 Task: Open Card Card0000000045 in Board Board0000000012 in Workspace WS0000000004 in Trello. Add Member ayush98111@gmail.com to Card Card0000000045 in Board Board0000000012 in Workspace WS0000000004 in Trello. Add Purple Label titled Label0000000045 to Card Card0000000045 in Board Board0000000012 in Workspace WS0000000004 in Trello. Add Checklist CL0000000045 to Card Card0000000045 in Board Board0000000012 in Workspace WS0000000004 in Trello. Add Dates with Start Date as Aug 01 2023 and Due Date as Aug 31 2023 to Card Card0000000045 in Board Board0000000012 in Workspace WS0000000004 in Trello
Action: Mouse moved to (88, 452)
Screenshot: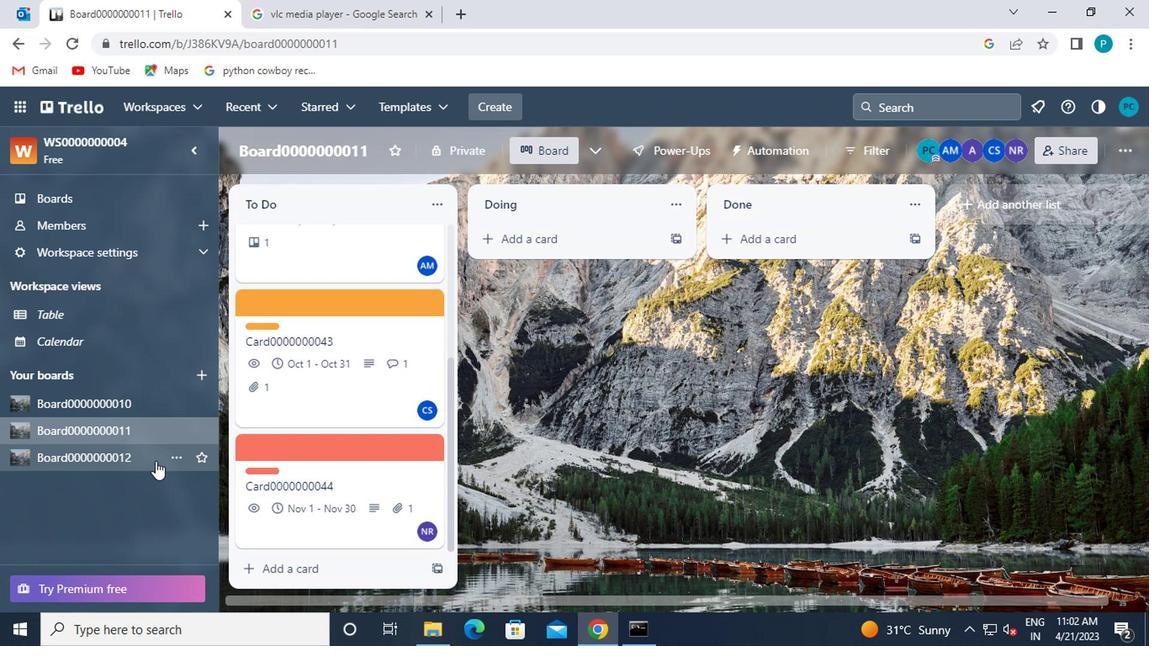 
Action: Mouse pressed left at (88, 452)
Screenshot: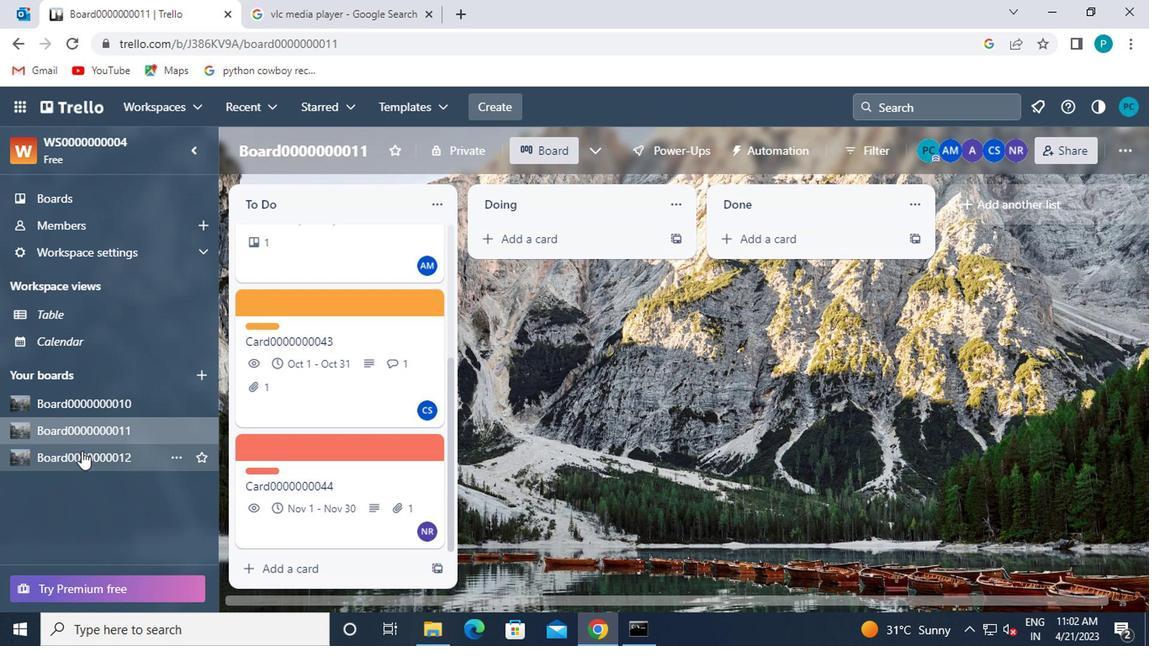 
Action: Mouse moved to (278, 283)
Screenshot: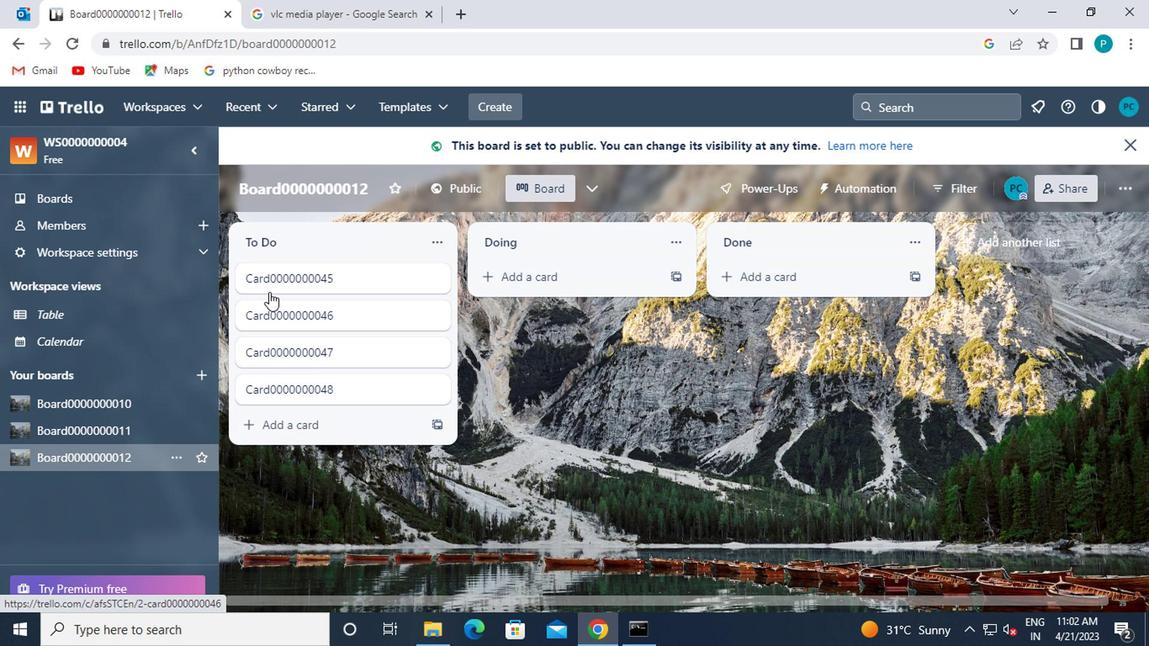 
Action: Mouse pressed left at (278, 283)
Screenshot: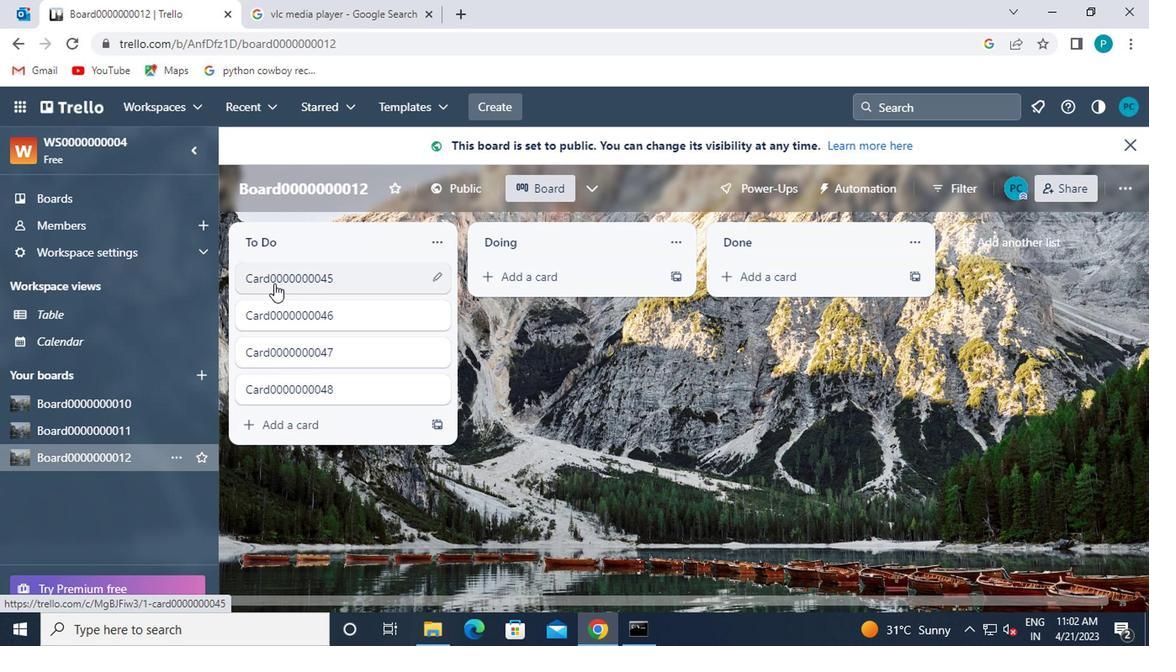 
Action: Mouse moved to (754, 245)
Screenshot: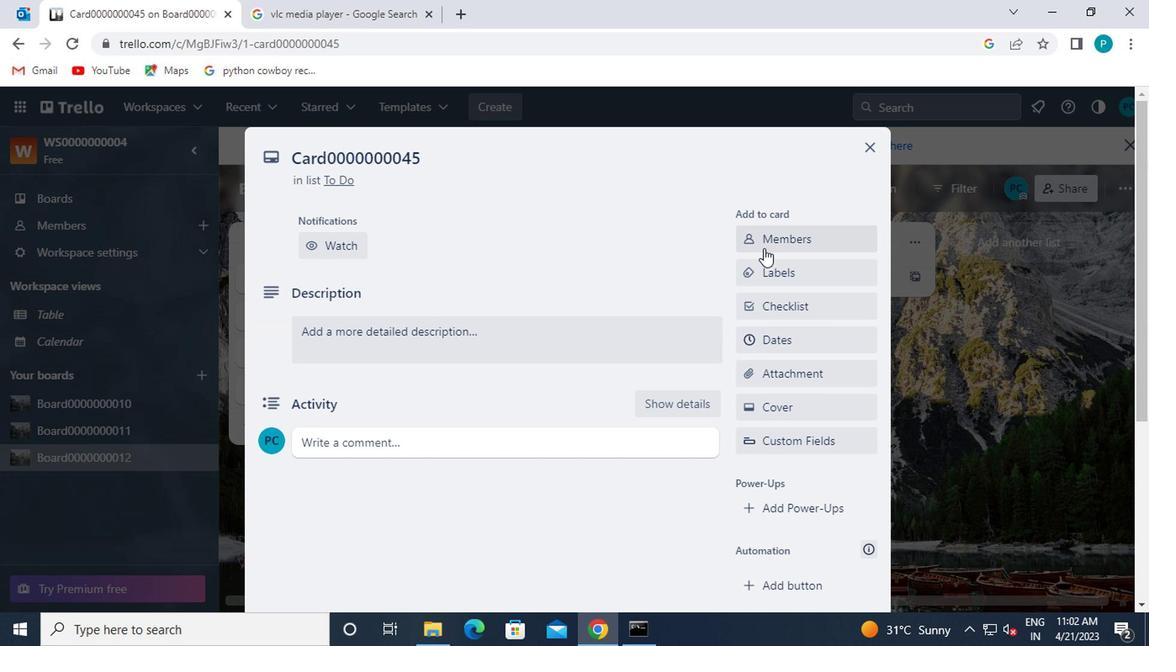 
Action: Mouse pressed left at (754, 245)
Screenshot: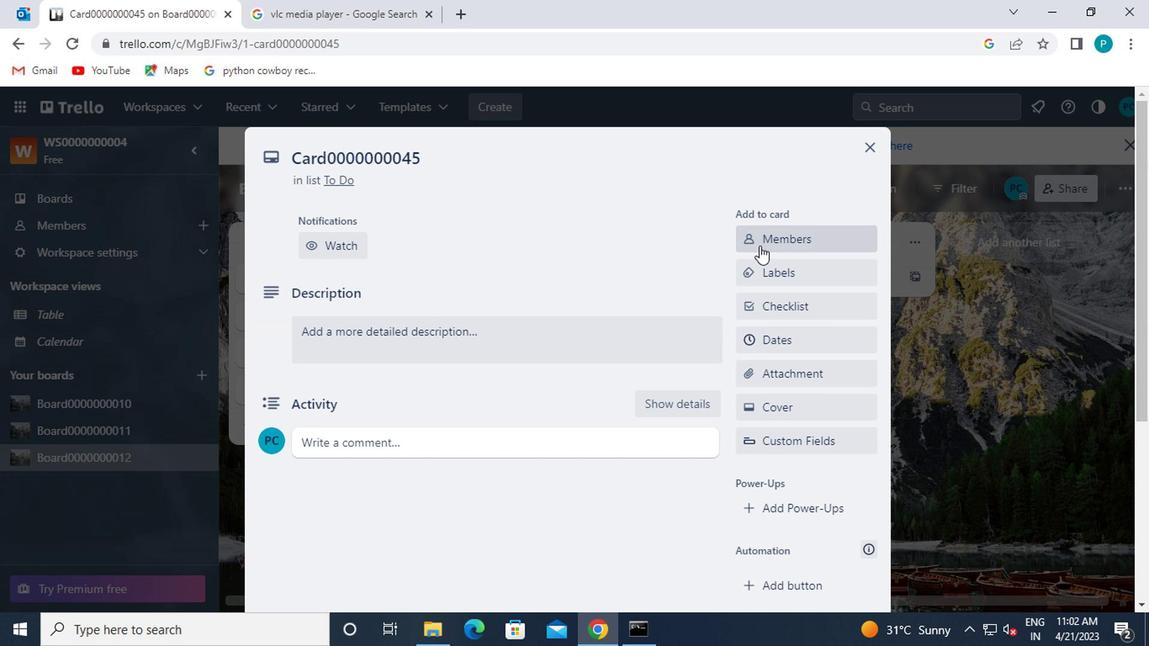 
Action: Mouse moved to (766, 316)
Screenshot: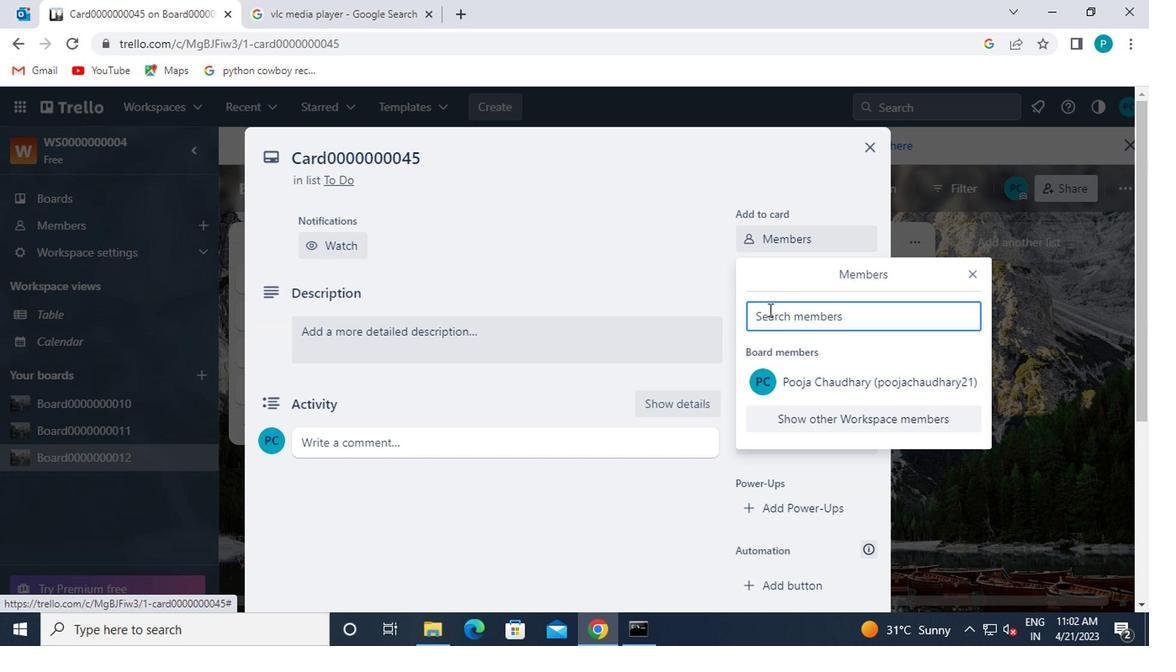 
Action: Mouse pressed left at (766, 316)
Screenshot: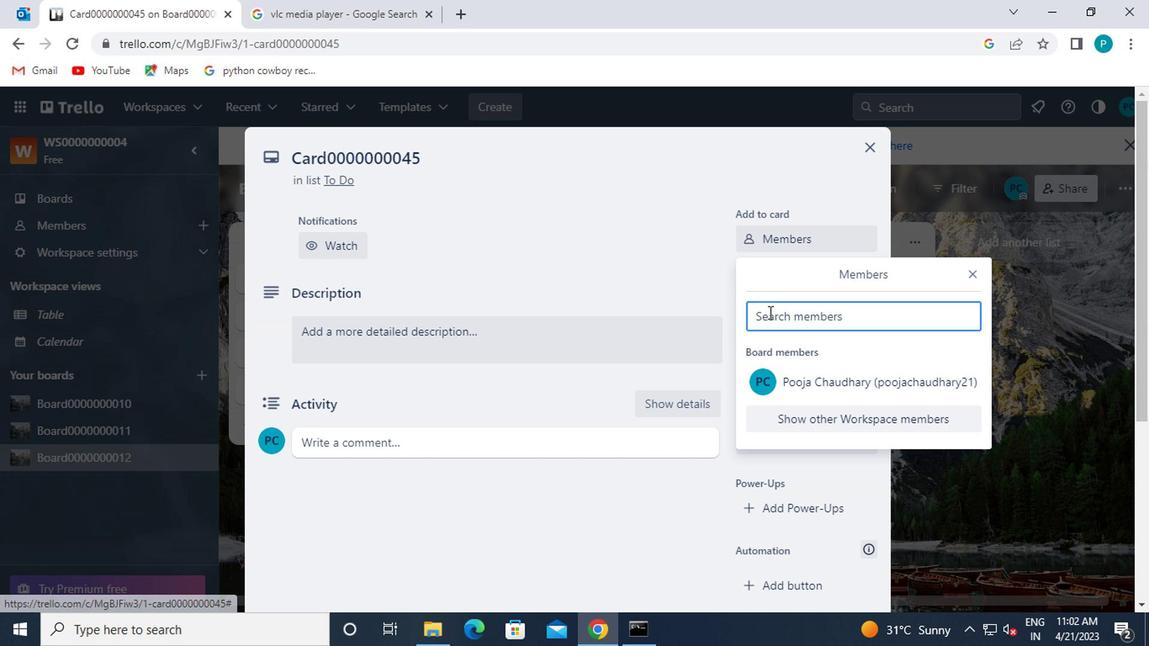 
Action: Key pressed <Key.caps_lock>au<Key.backspace>yu
Screenshot: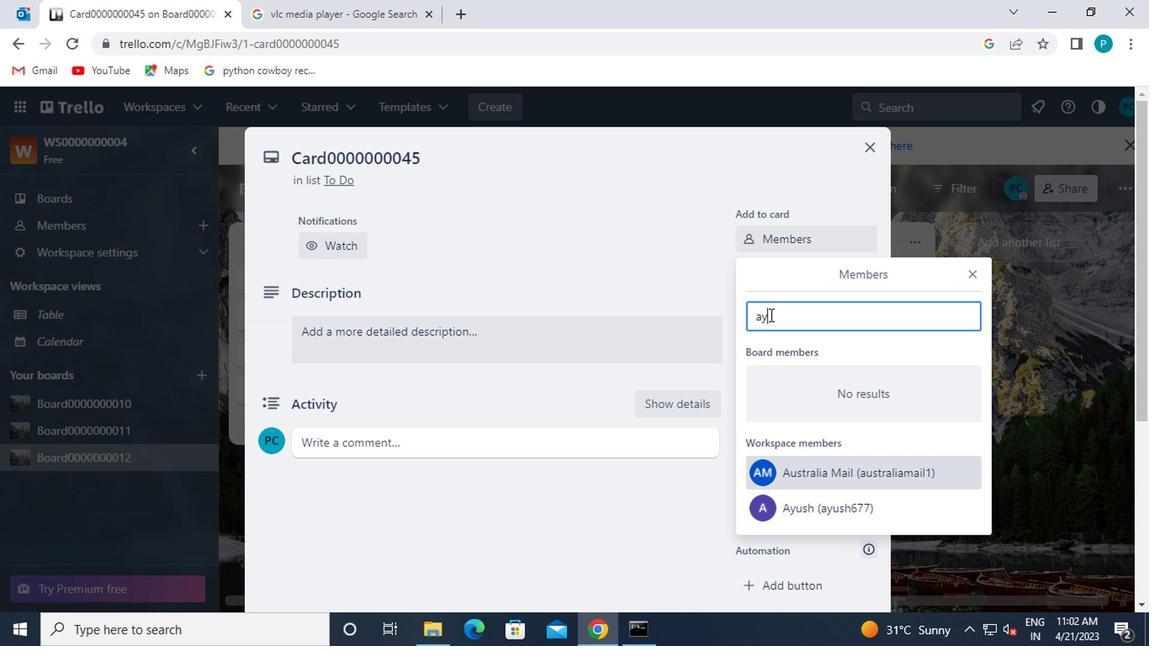 
Action: Mouse moved to (795, 475)
Screenshot: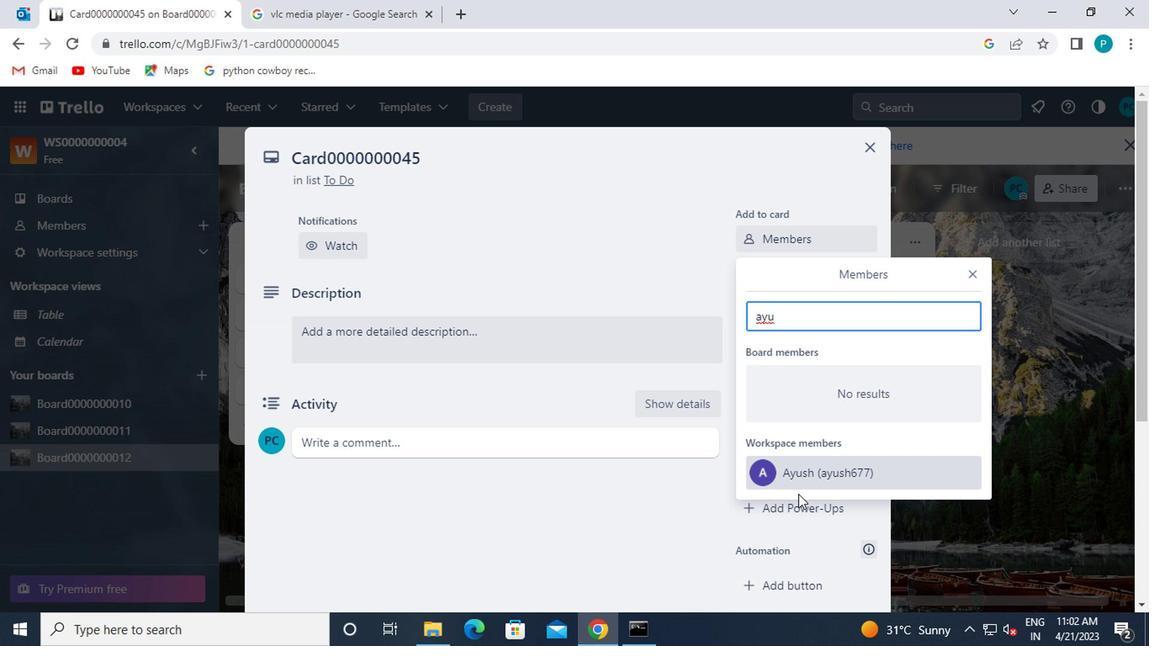 
Action: Mouse pressed left at (795, 475)
Screenshot: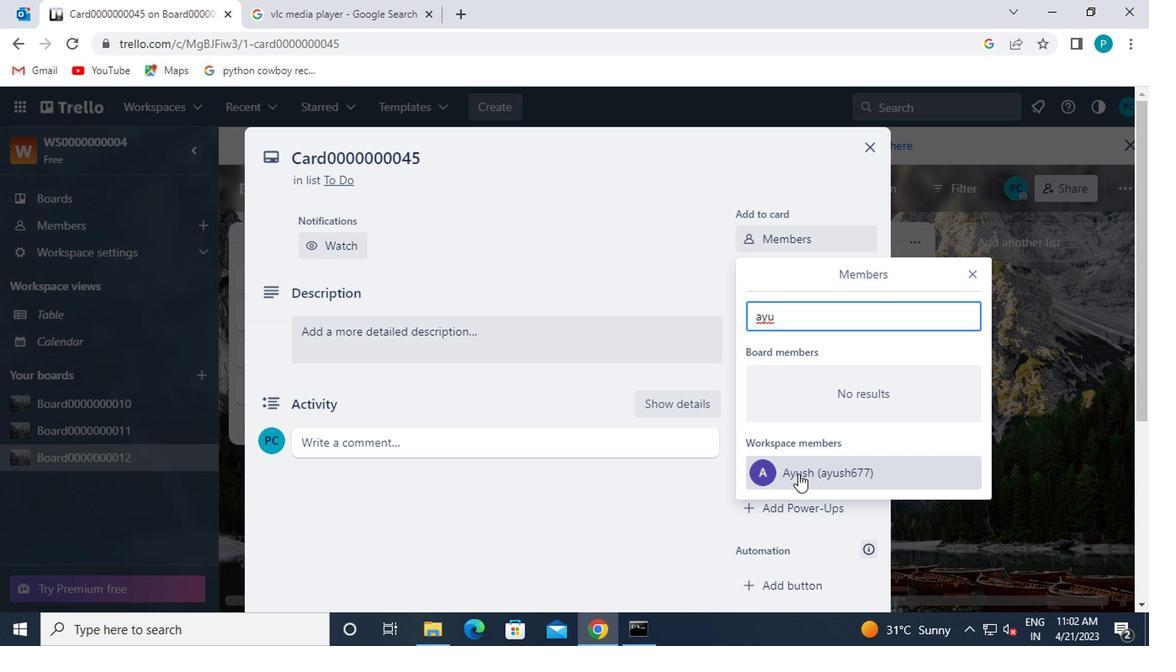 
Action: Mouse moved to (870, 468)
Screenshot: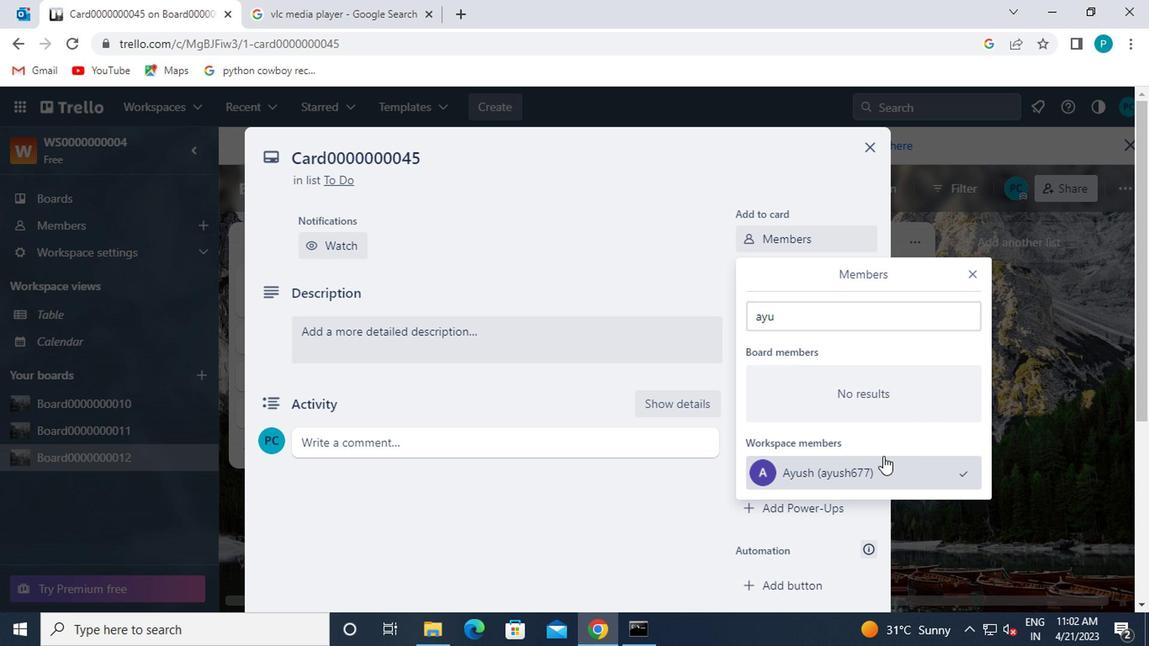 
Action: Mouse pressed left at (870, 468)
Screenshot: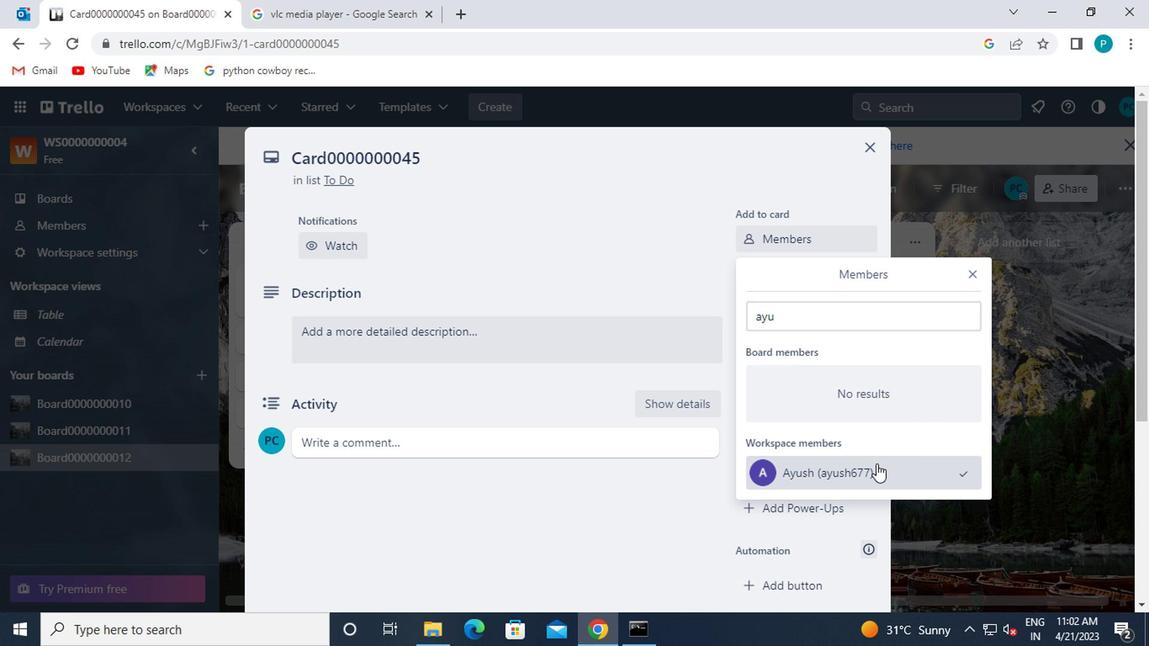 
Action: Mouse moved to (963, 279)
Screenshot: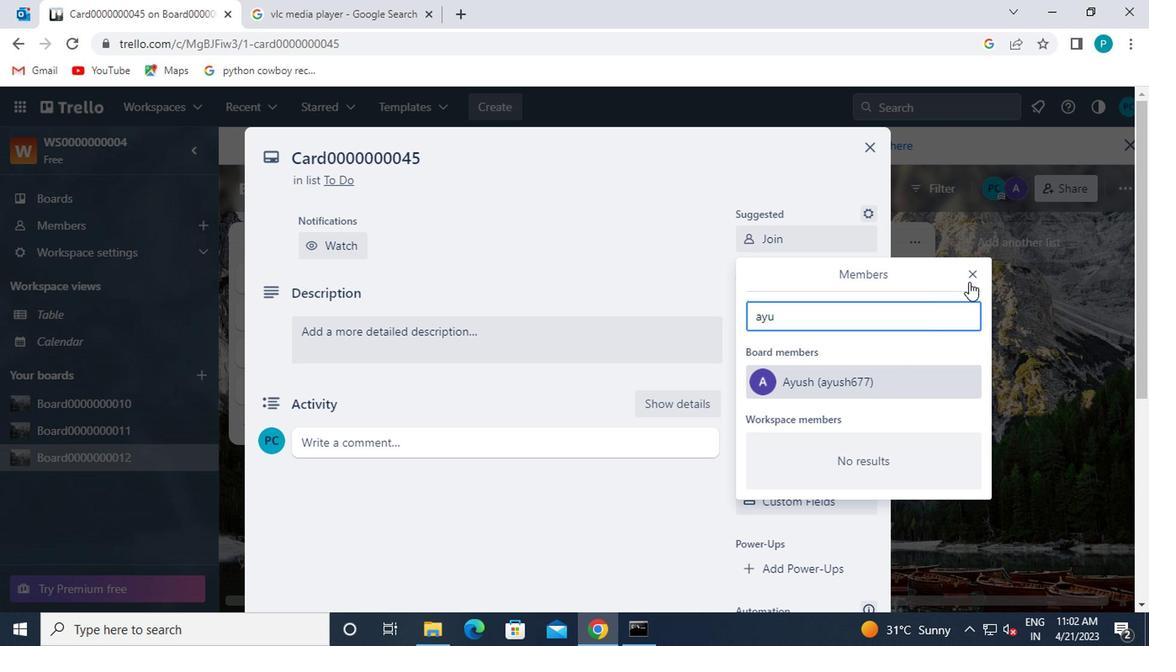
Action: Mouse pressed left at (963, 279)
Screenshot: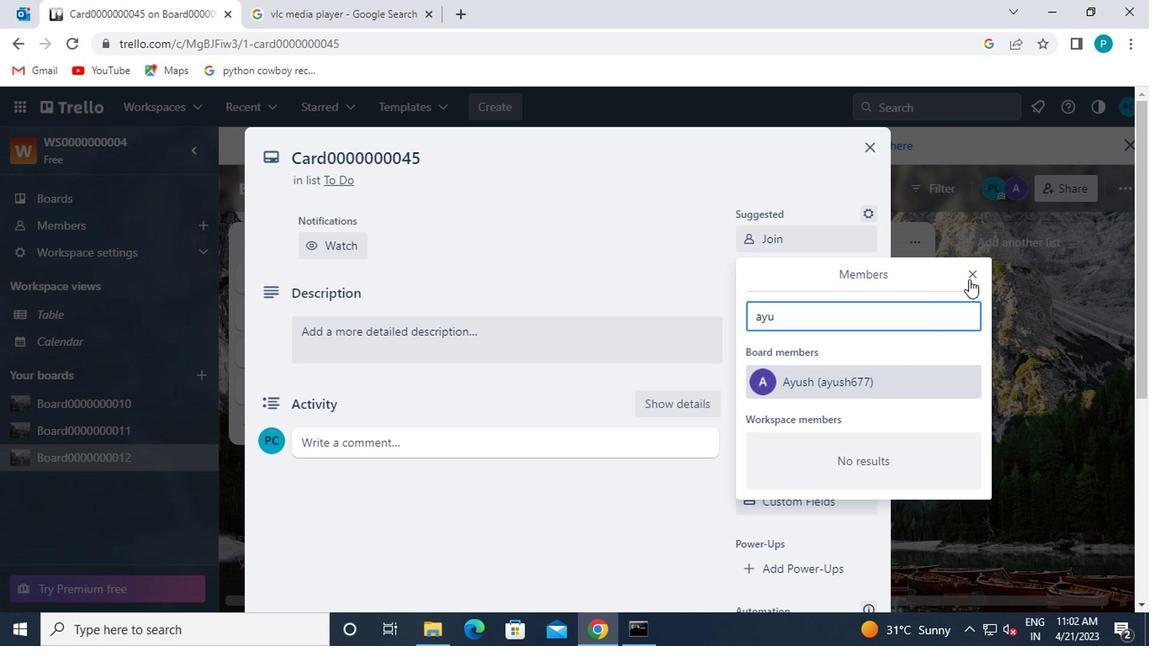 
Action: Mouse moved to (667, 353)
Screenshot: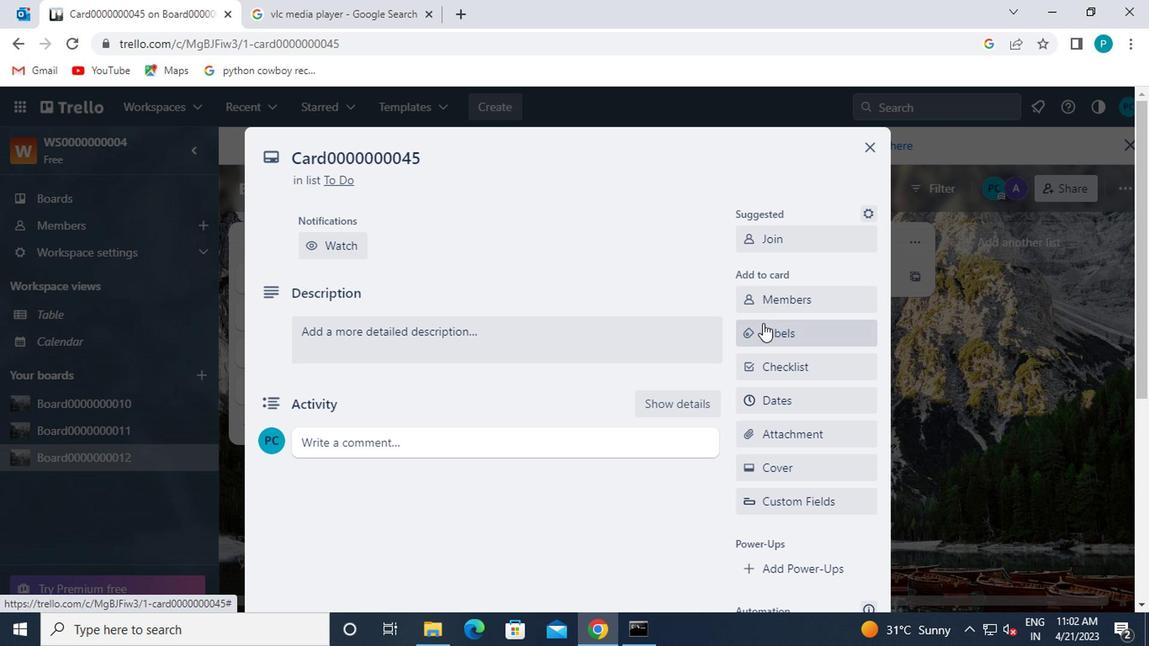 
Action: Mouse scrolled (667, 354) with delta (0, 0)
Screenshot: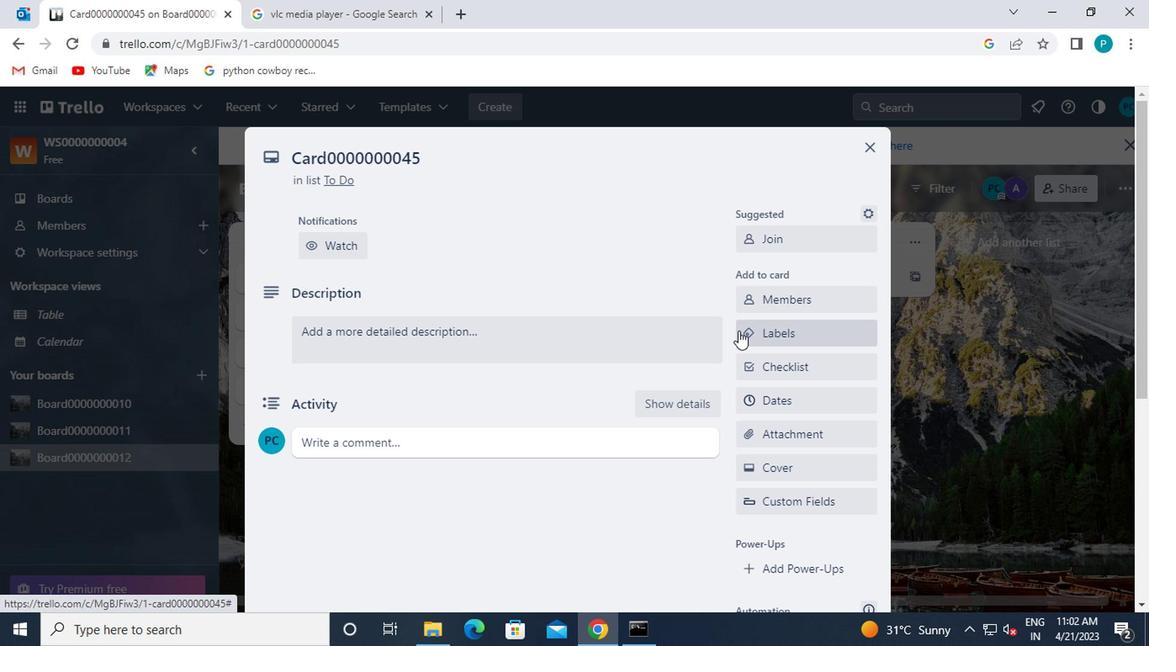 
Action: Mouse scrolled (667, 354) with delta (0, 0)
Screenshot: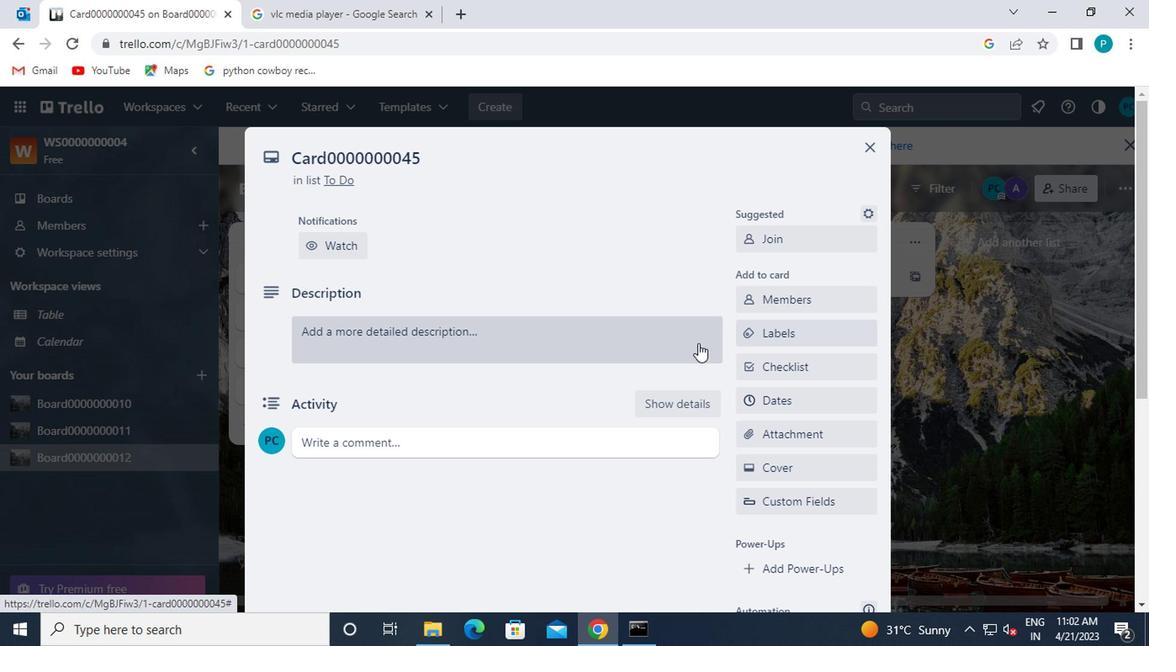 
Action: Mouse scrolled (667, 354) with delta (0, 0)
Screenshot: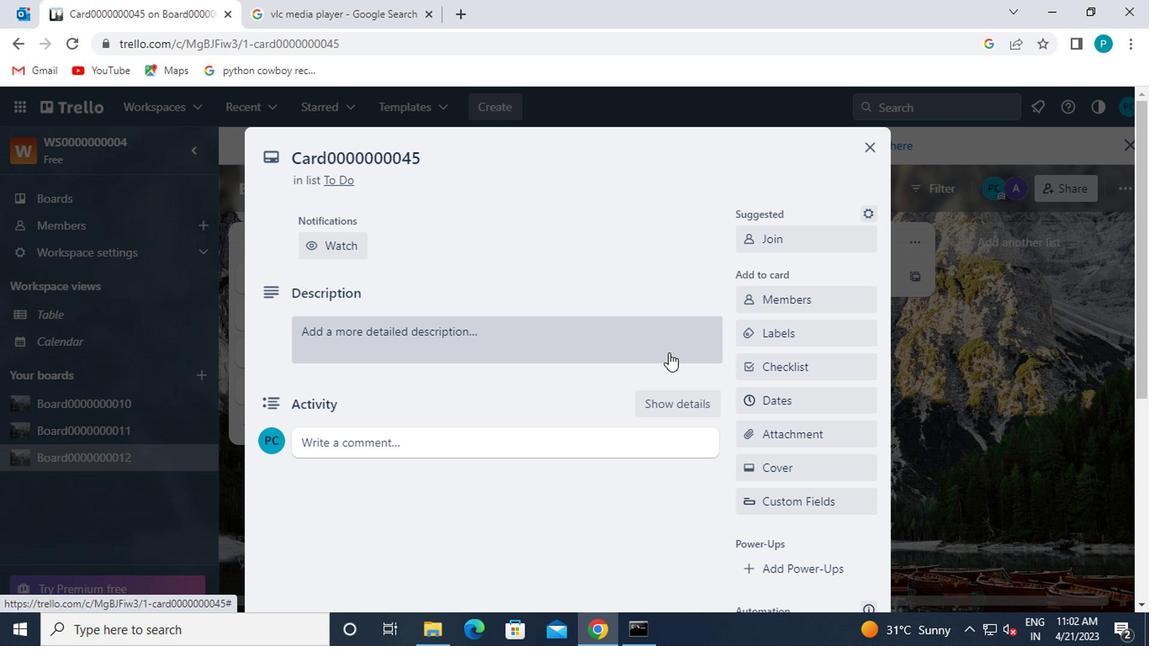 
Action: Mouse moved to (818, 293)
Screenshot: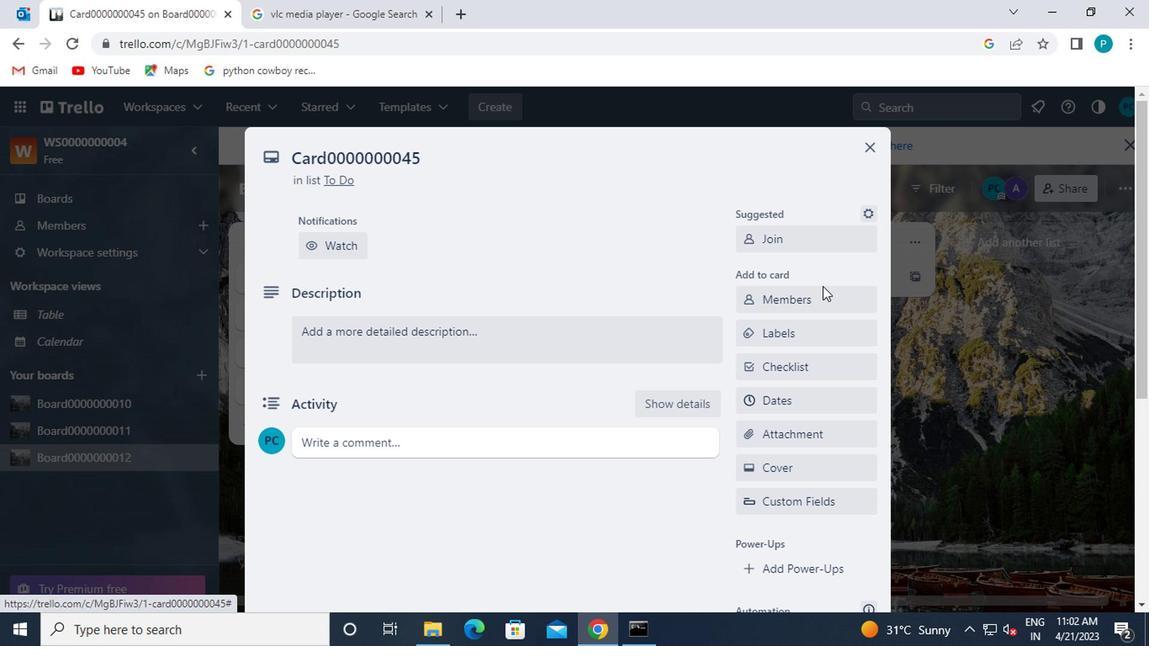 
Action: Mouse pressed left at (818, 293)
Screenshot: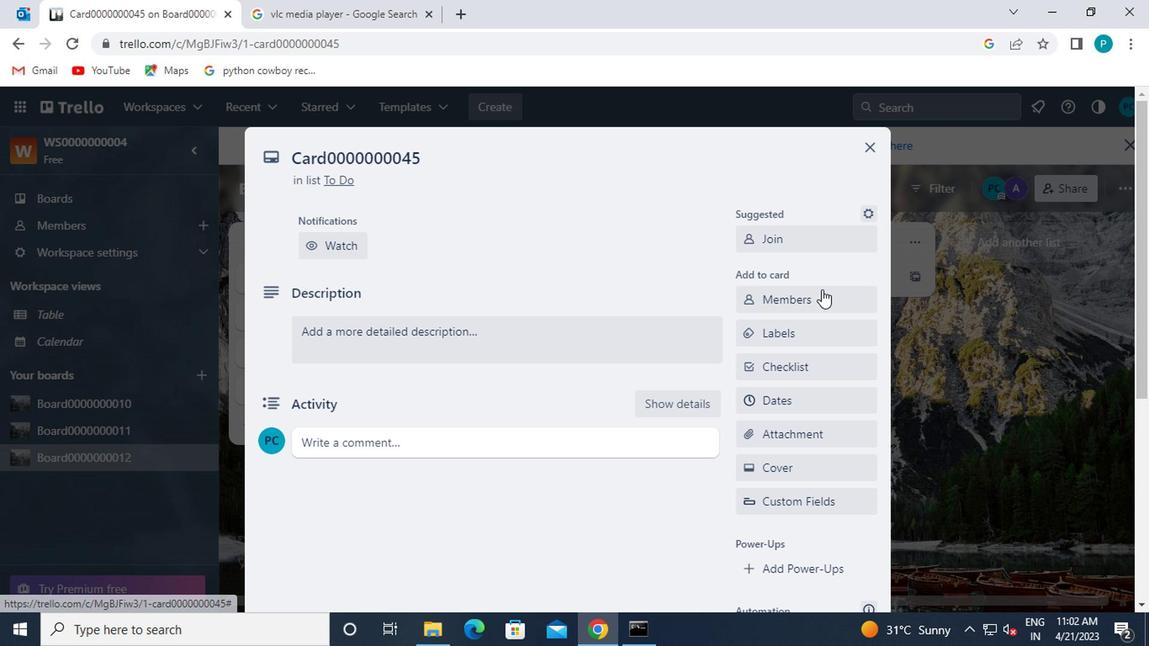 
Action: Mouse moved to (842, 475)
Screenshot: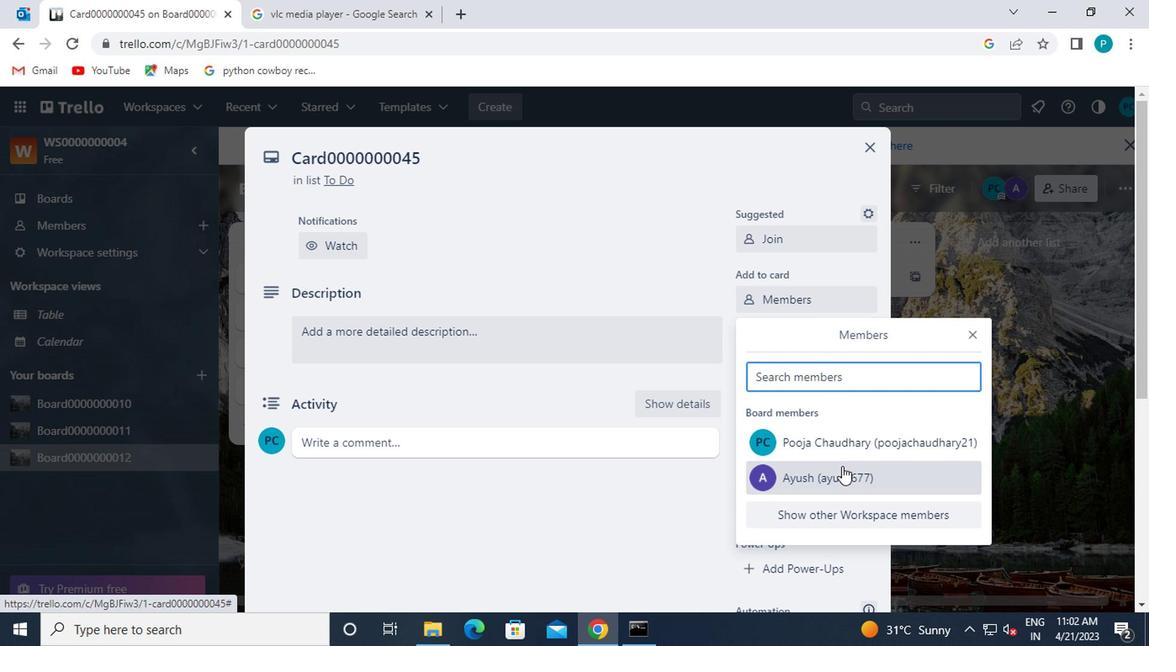 
Action: Mouse pressed left at (842, 475)
Screenshot: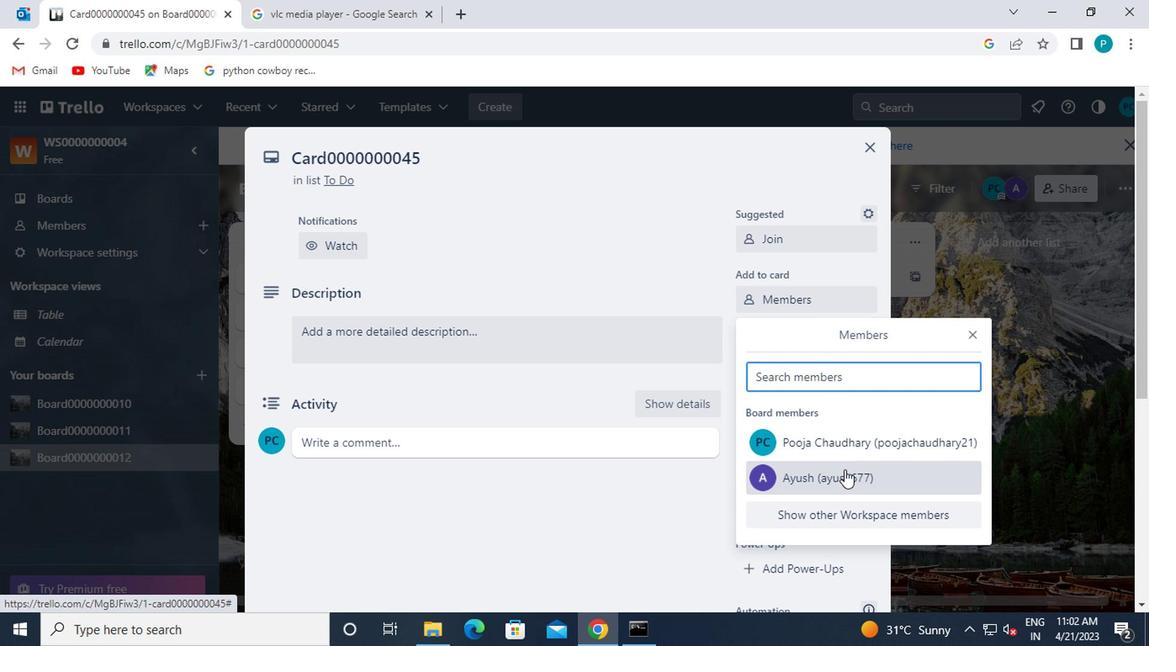 
Action: Mouse moved to (961, 331)
Screenshot: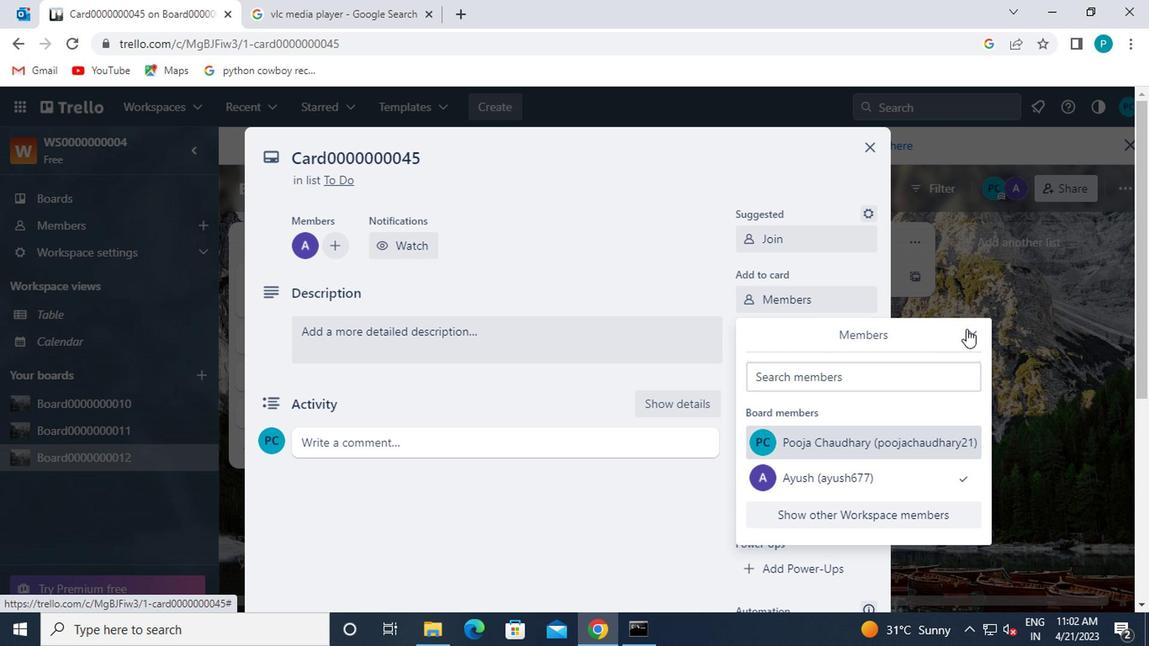 
Action: Mouse pressed left at (961, 331)
Screenshot: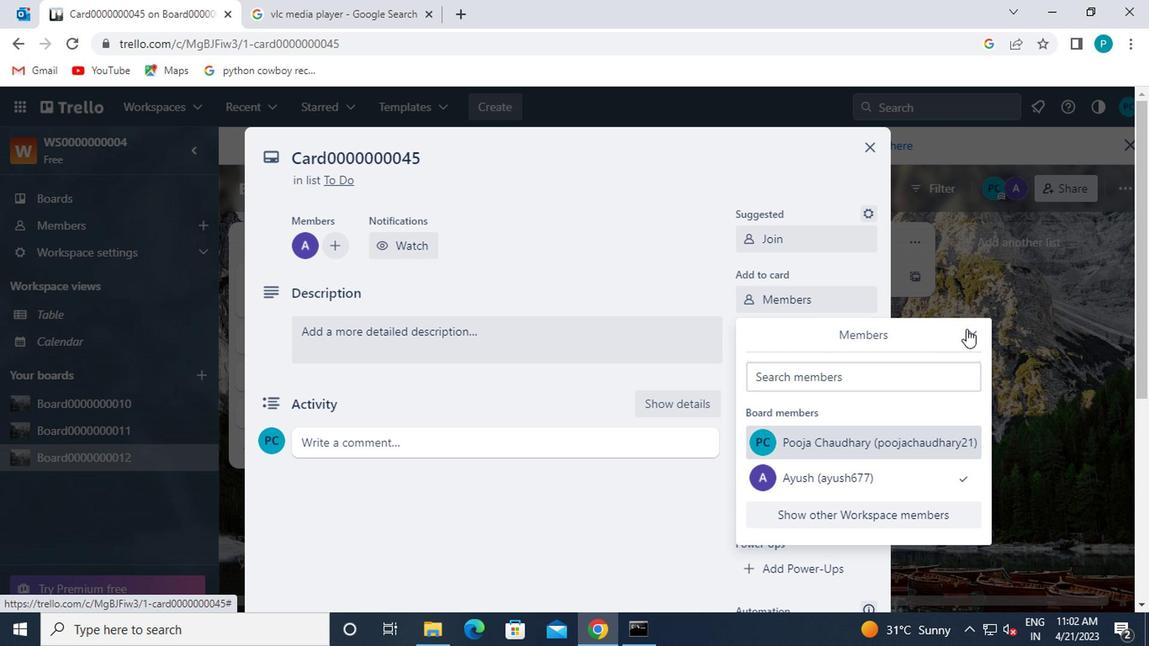 
Action: Mouse moved to (808, 333)
Screenshot: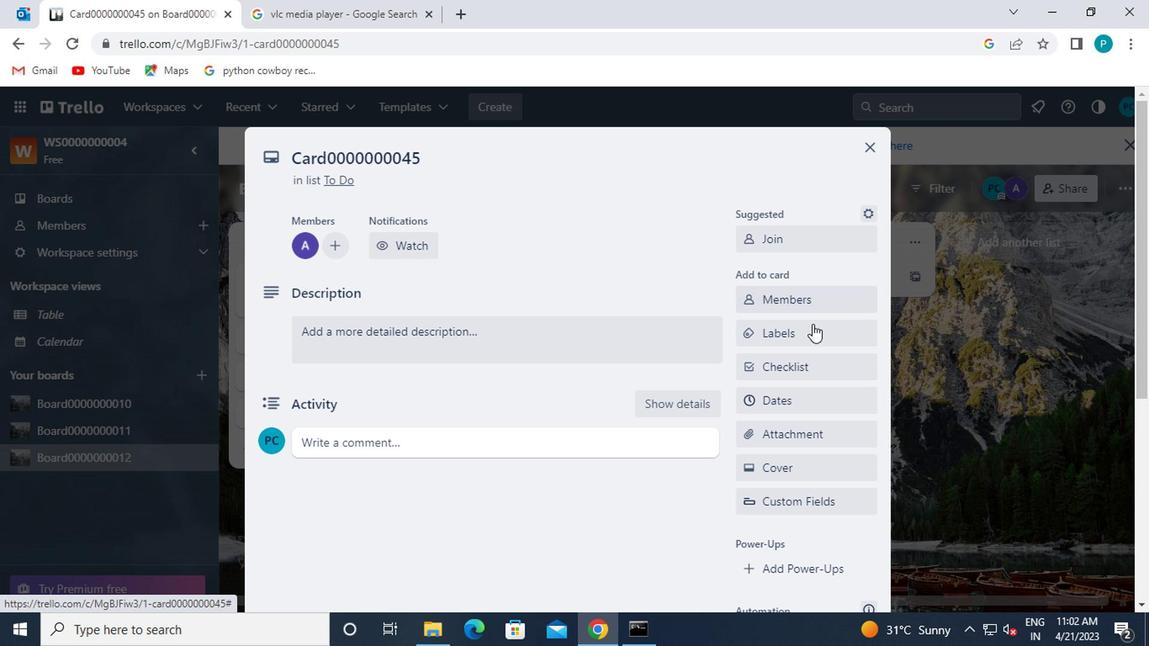 
Action: Mouse pressed left at (808, 333)
Screenshot: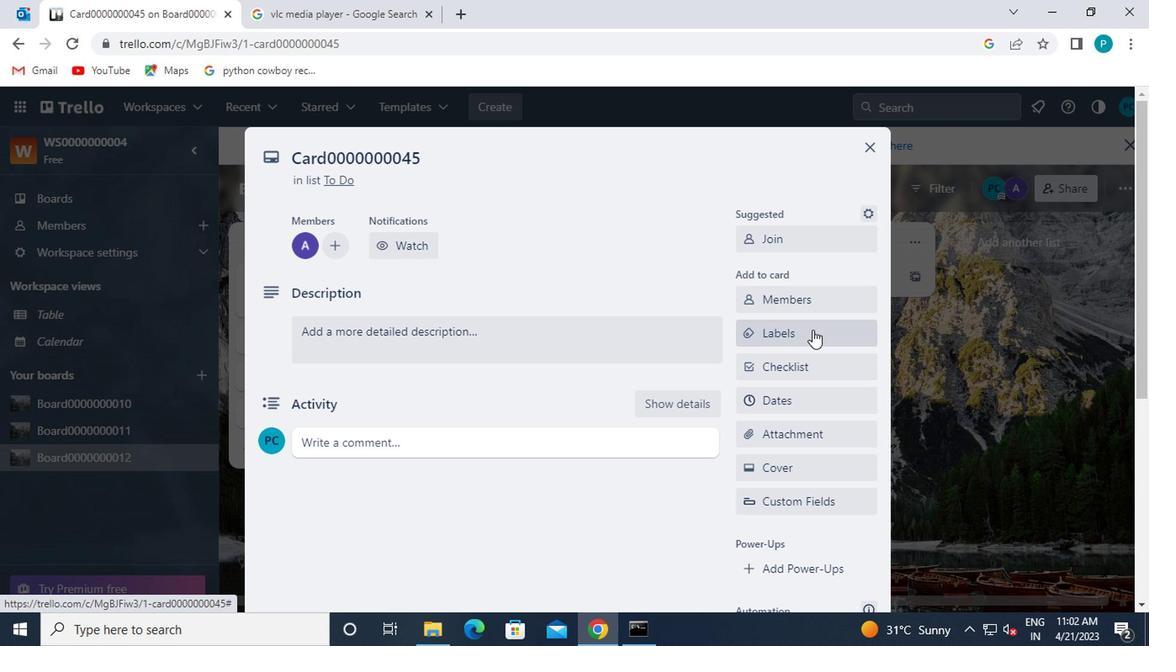 
Action: Mouse moved to (821, 452)
Screenshot: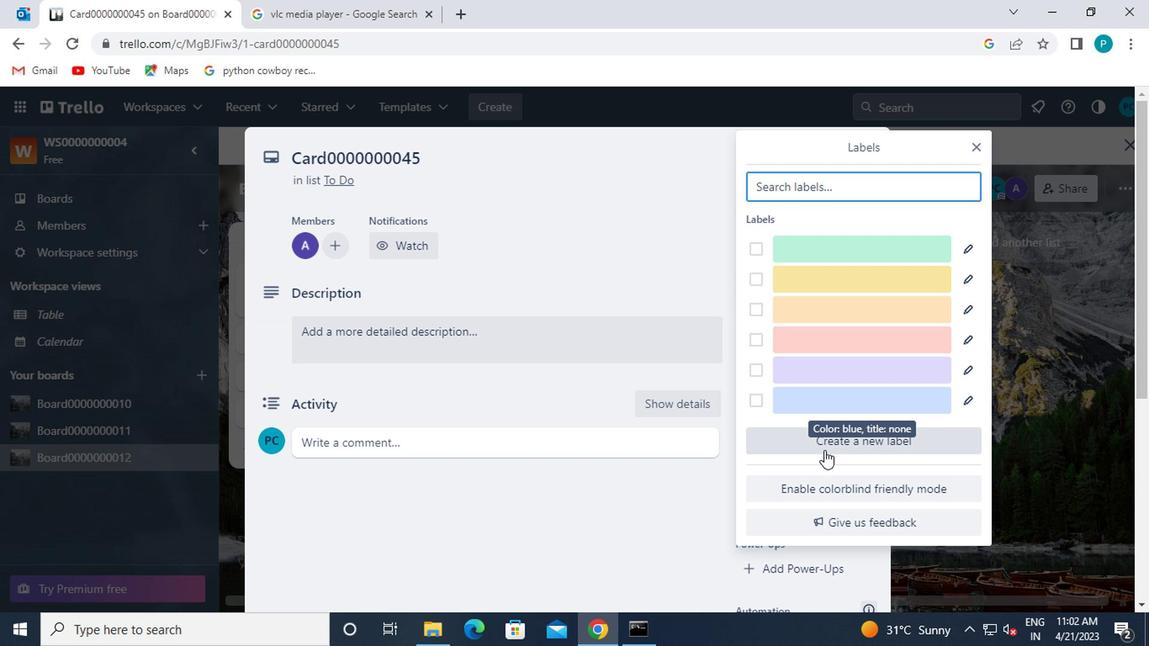 
Action: Mouse pressed left at (821, 452)
Screenshot: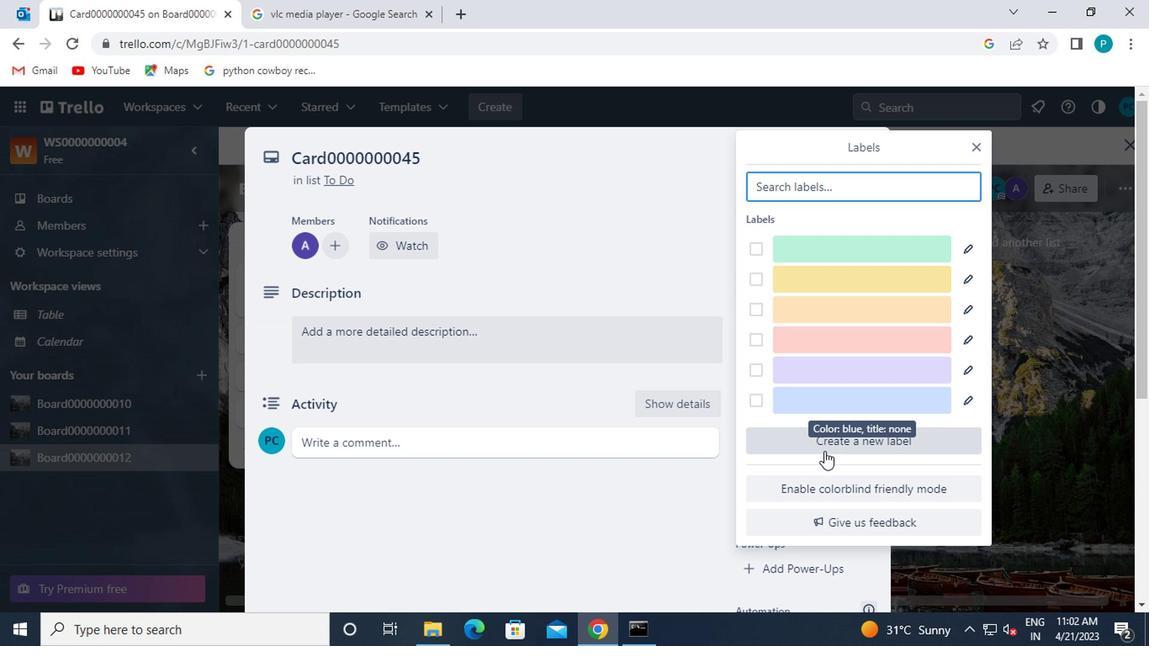 
Action: Mouse moved to (936, 392)
Screenshot: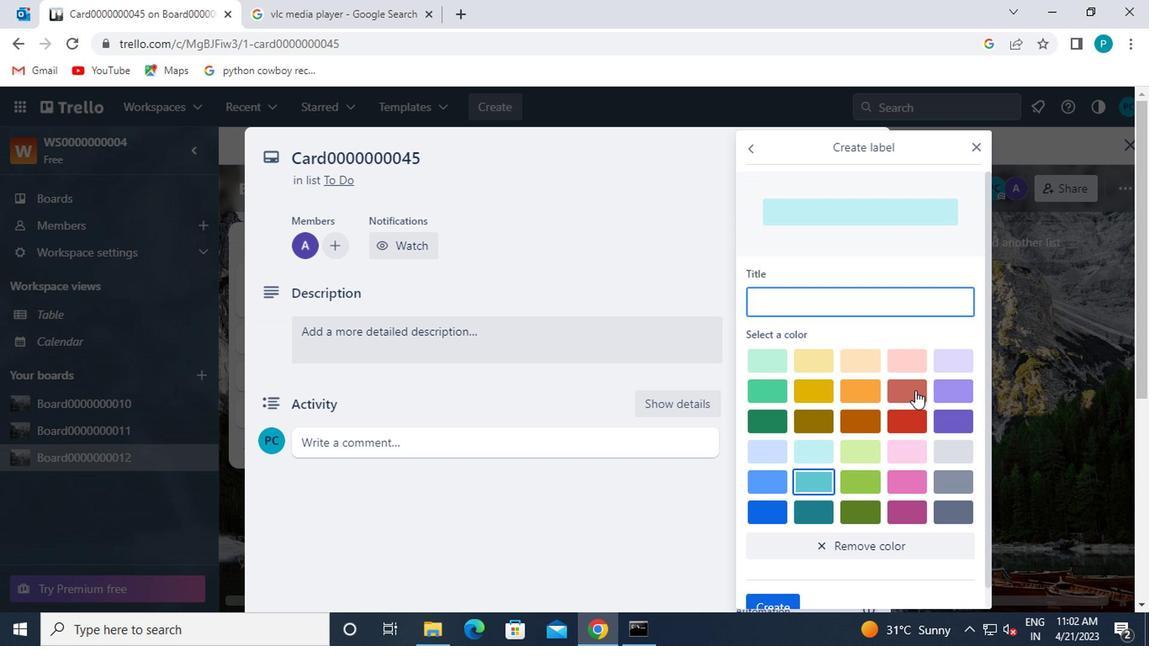 
Action: Mouse pressed left at (936, 392)
Screenshot: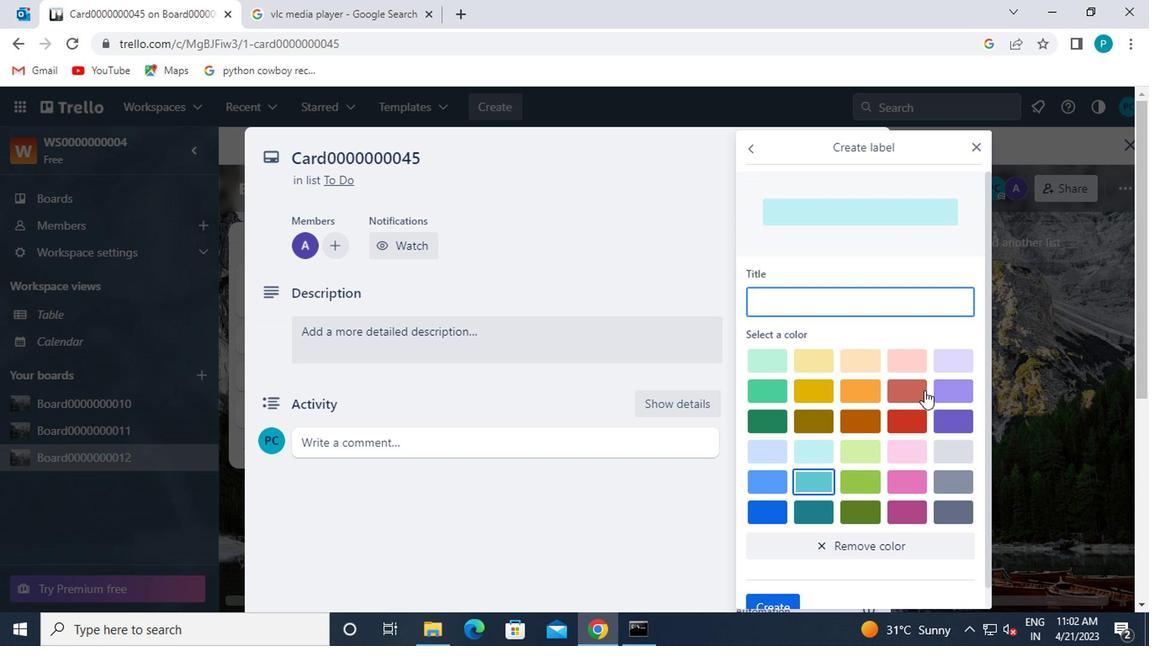 
Action: Mouse moved to (765, 294)
Screenshot: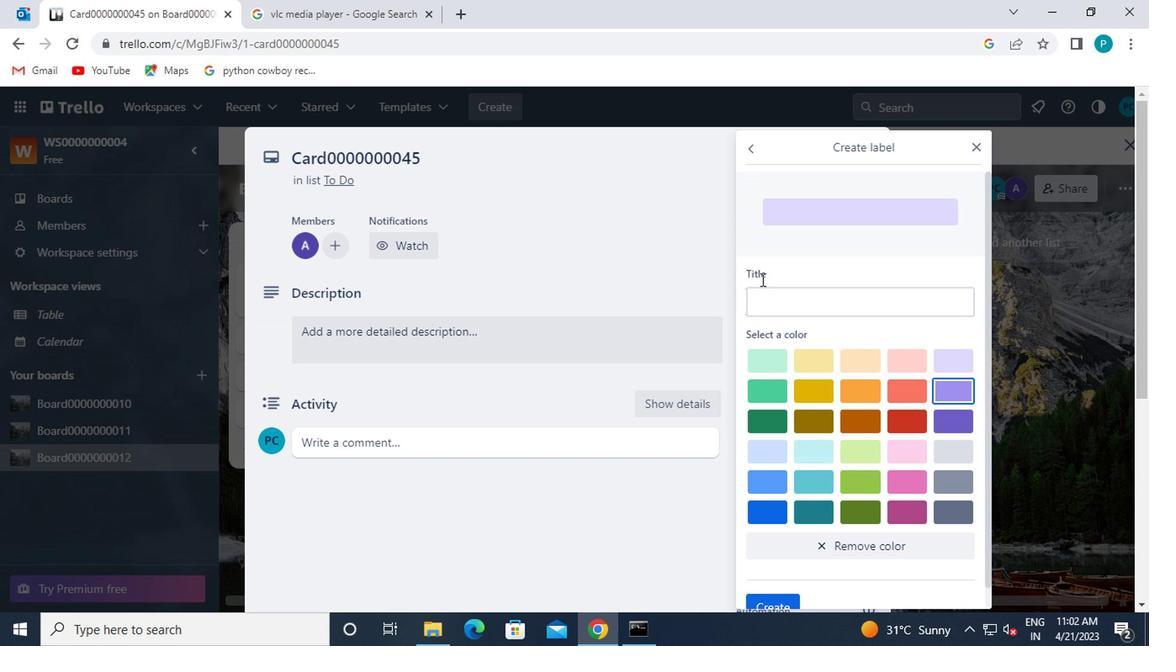 
Action: Mouse pressed left at (765, 294)
Screenshot: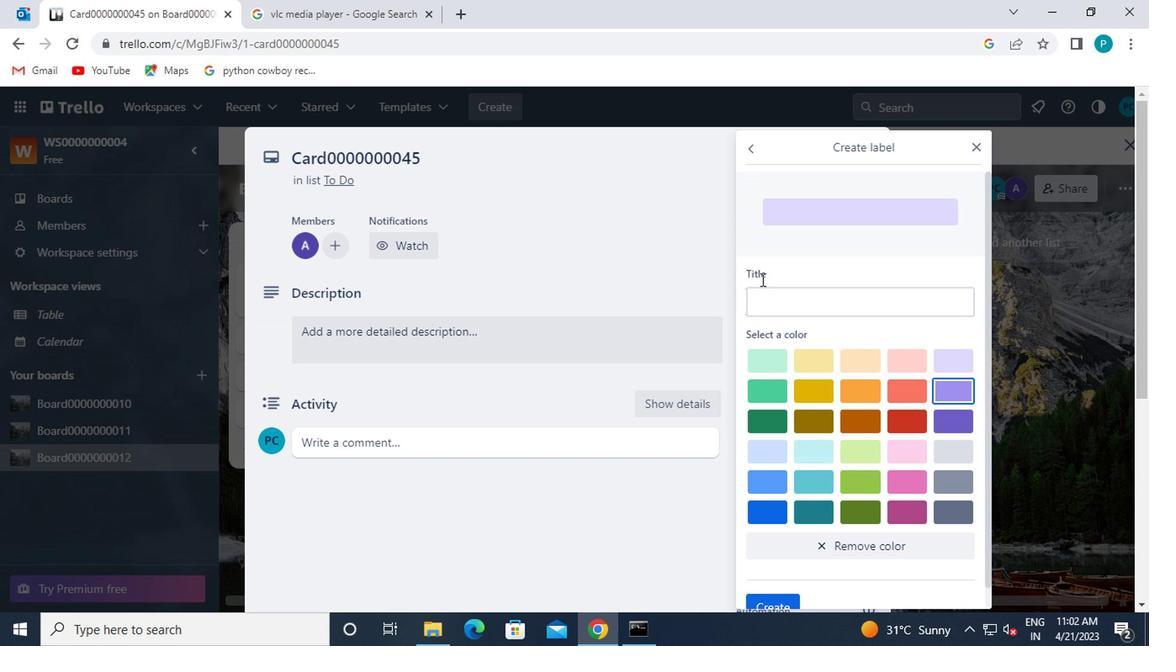 
Action: Mouse moved to (765, 294)
Screenshot: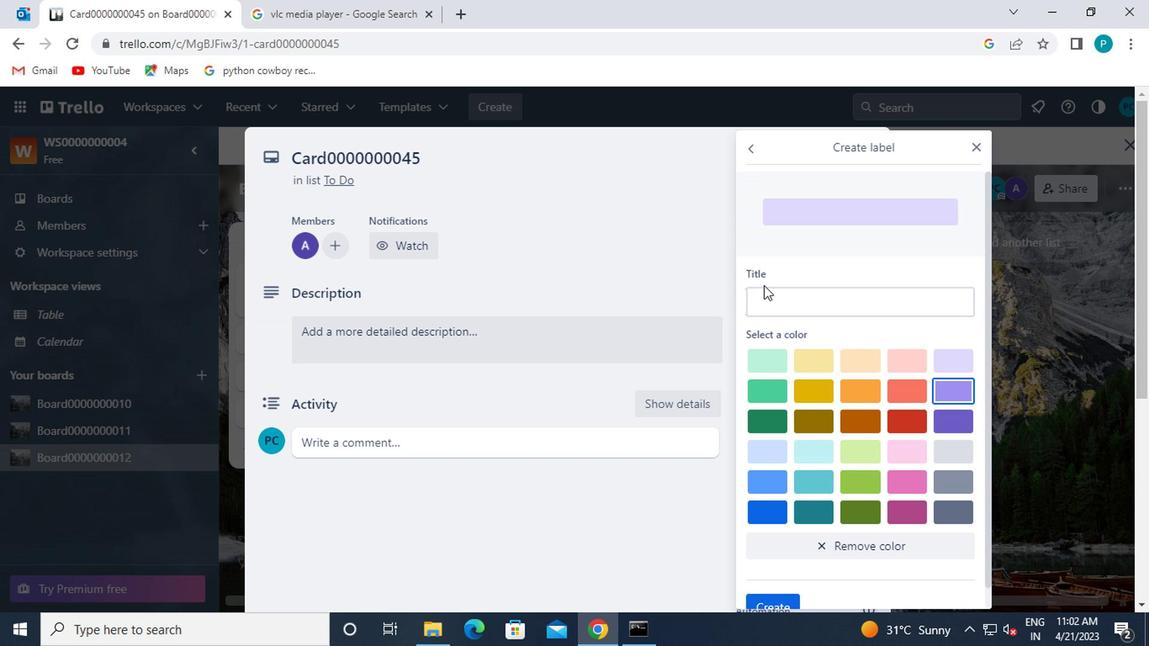 
Action: Key pressed <Key.caps_lock>l<Key.caps_lock>abel0000000045
Screenshot: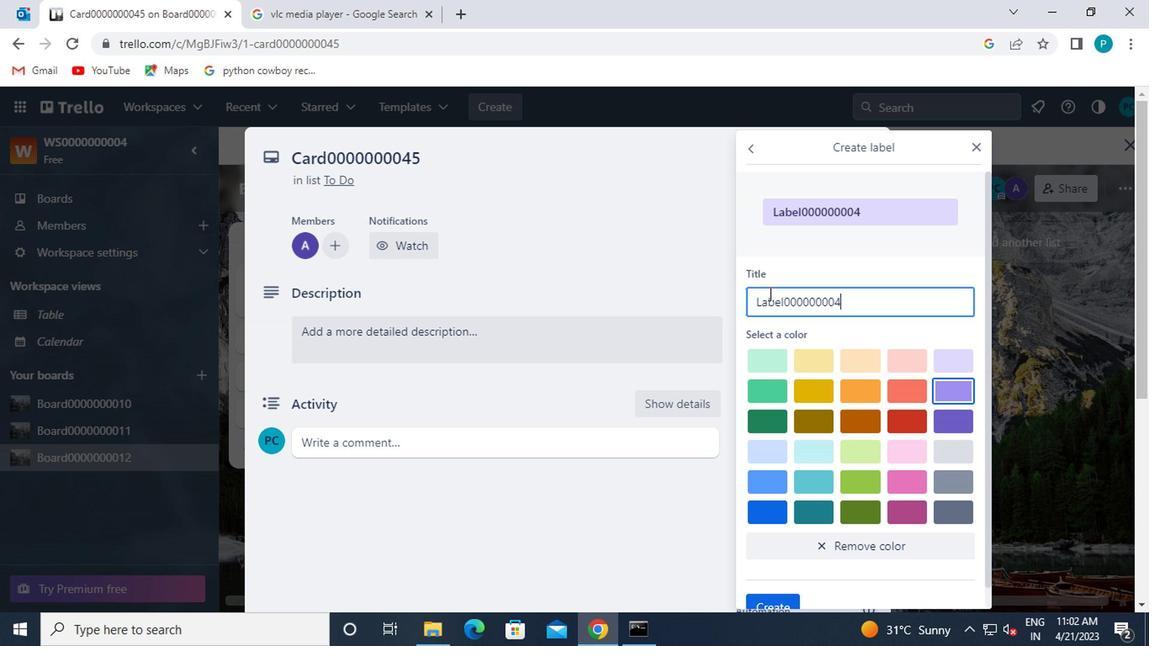
Action: Mouse moved to (757, 604)
Screenshot: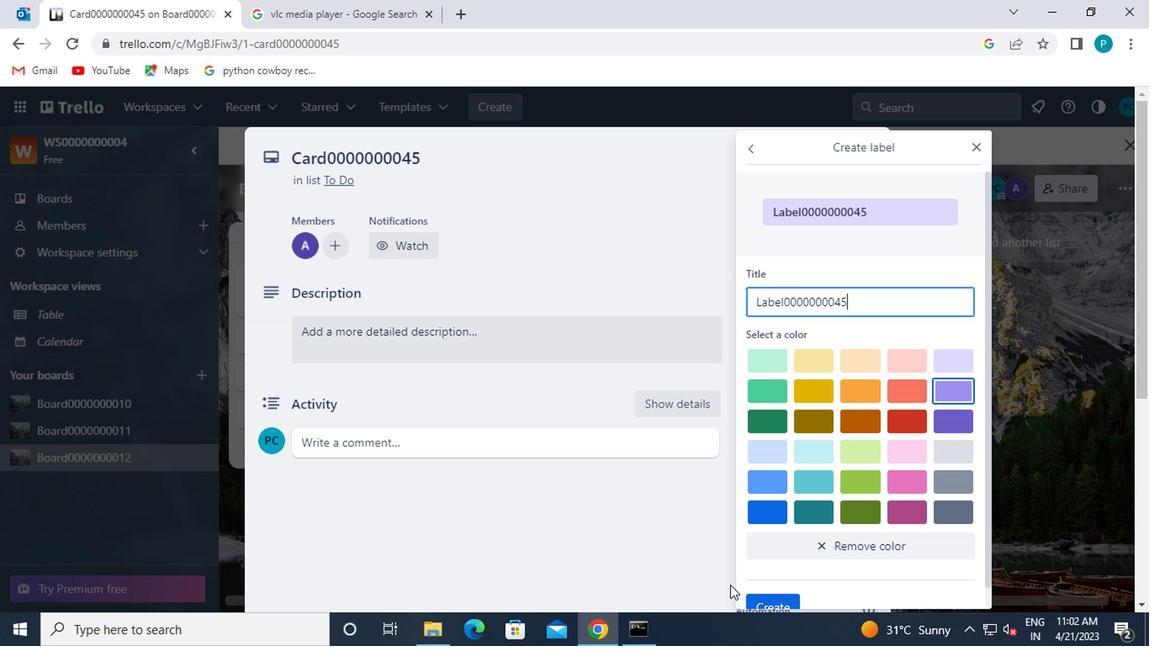 
Action: Mouse pressed left at (757, 604)
Screenshot: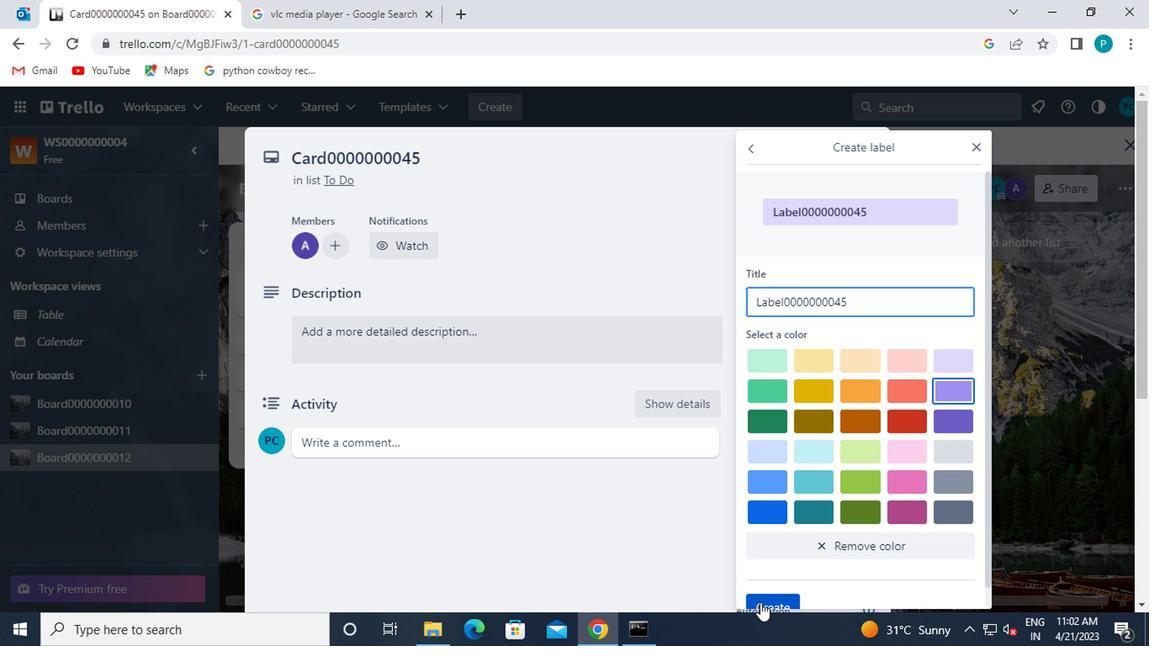 
Action: Mouse moved to (969, 146)
Screenshot: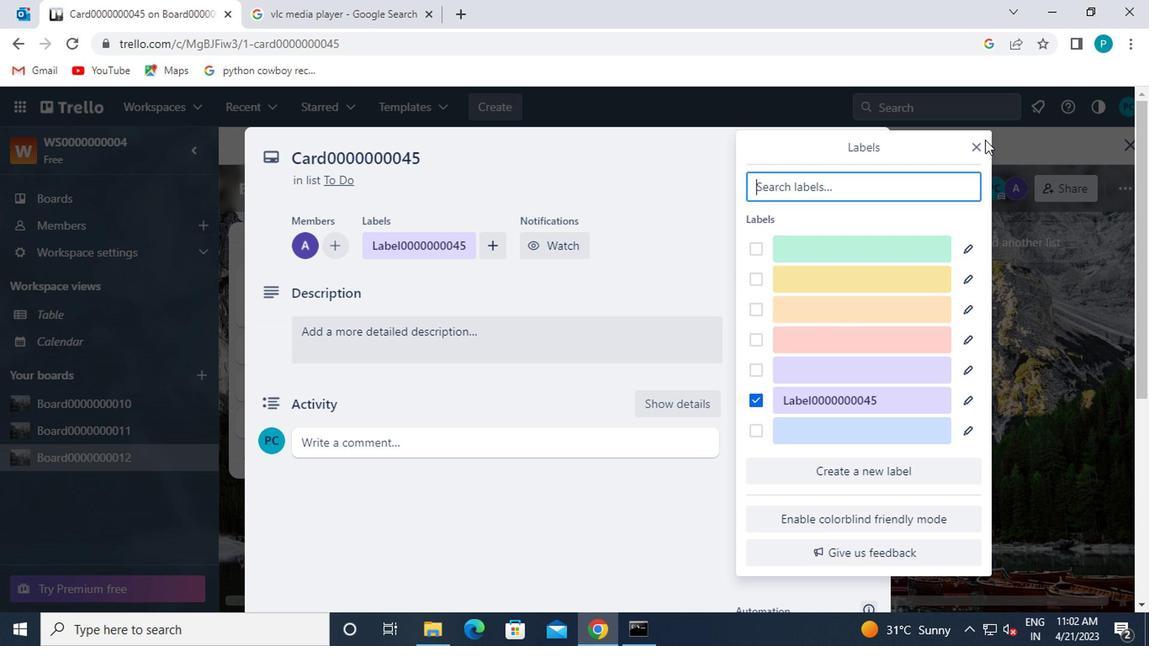 
Action: Mouse pressed left at (969, 146)
Screenshot: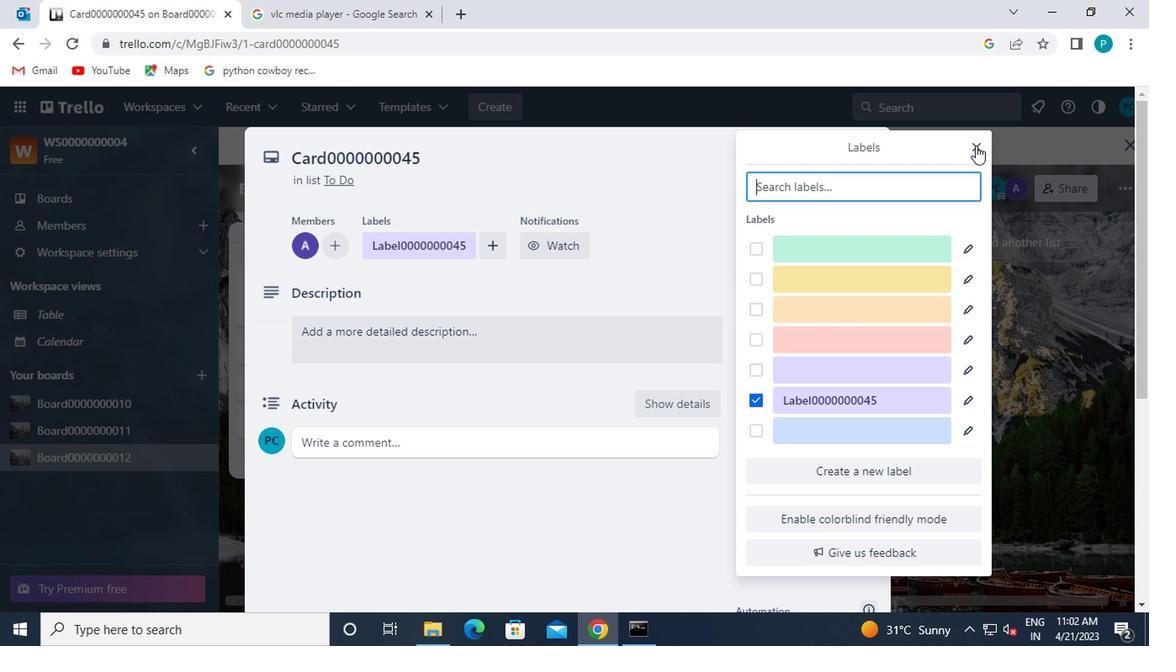 
Action: Mouse moved to (773, 370)
Screenshot: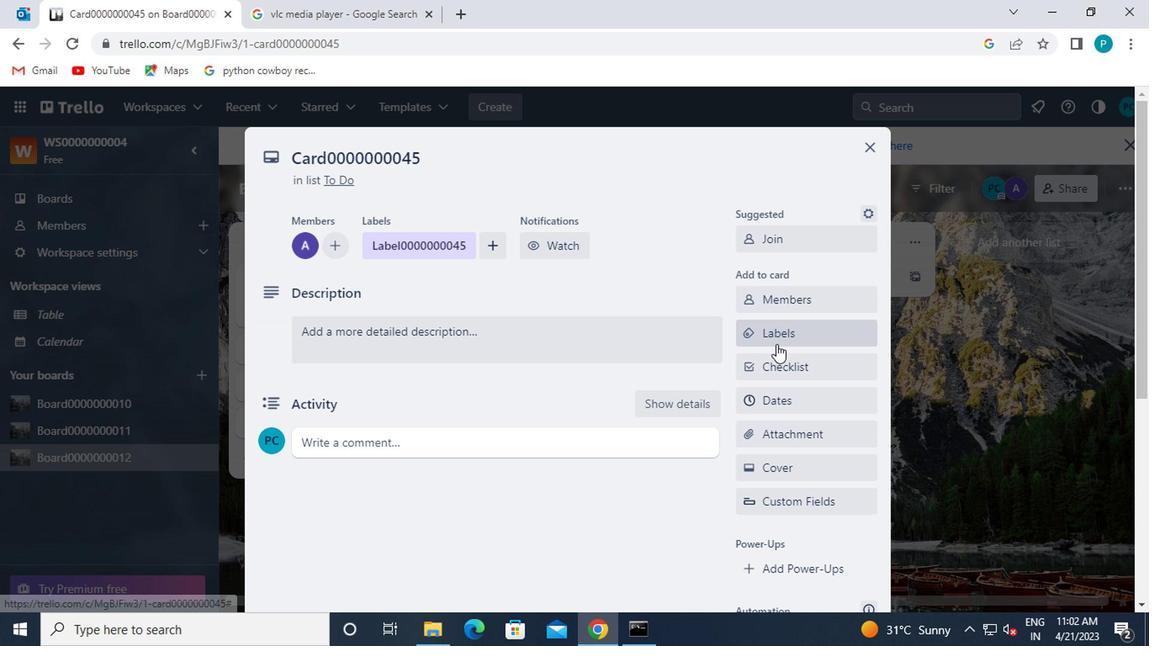 
Action: Mouse pressed left at (773, 370)
Screenshot: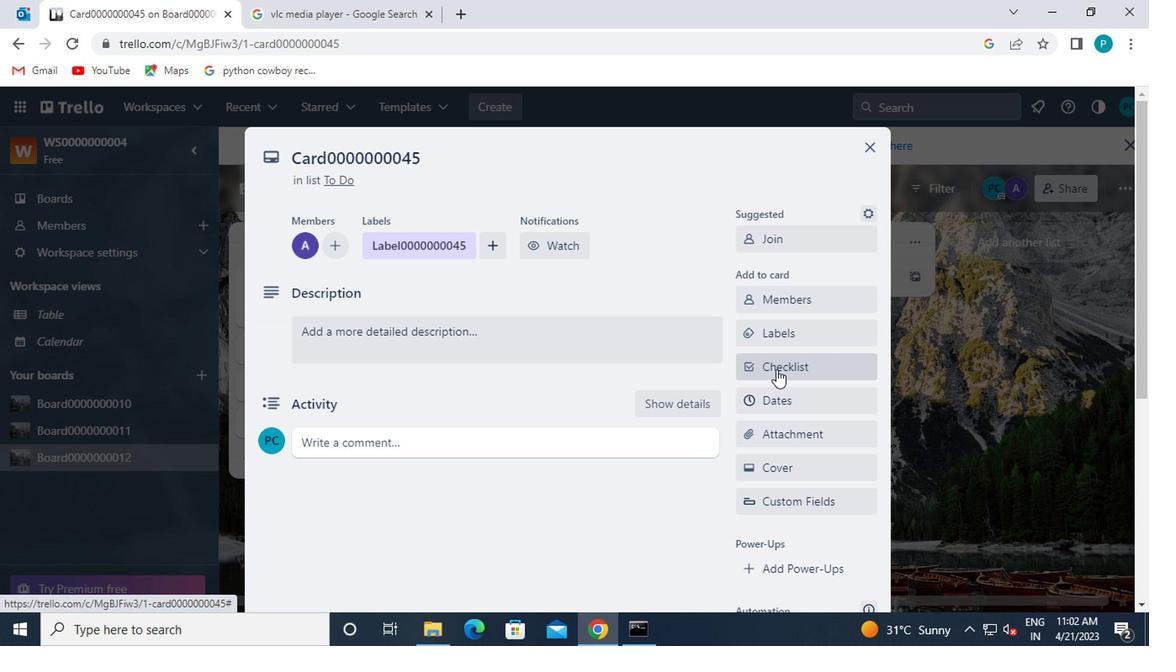 
Action: Key pressed <Key.caps_lock>cl0000000045
Screenshot: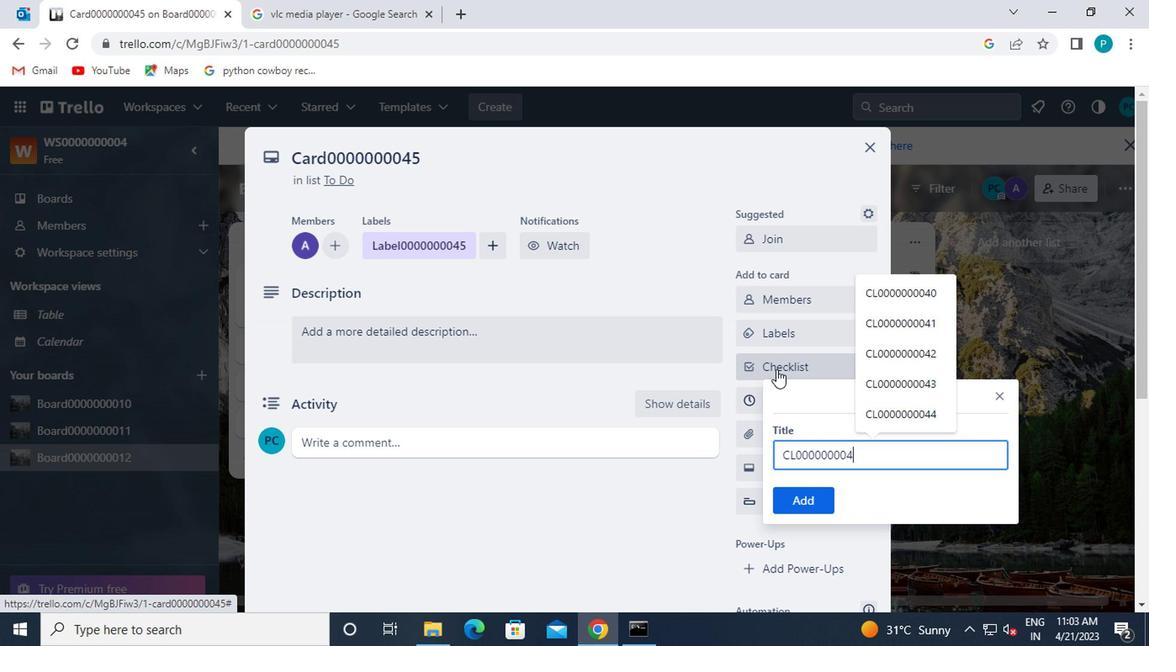 
Action: Mouse moved to (783, 499)
Screenshot: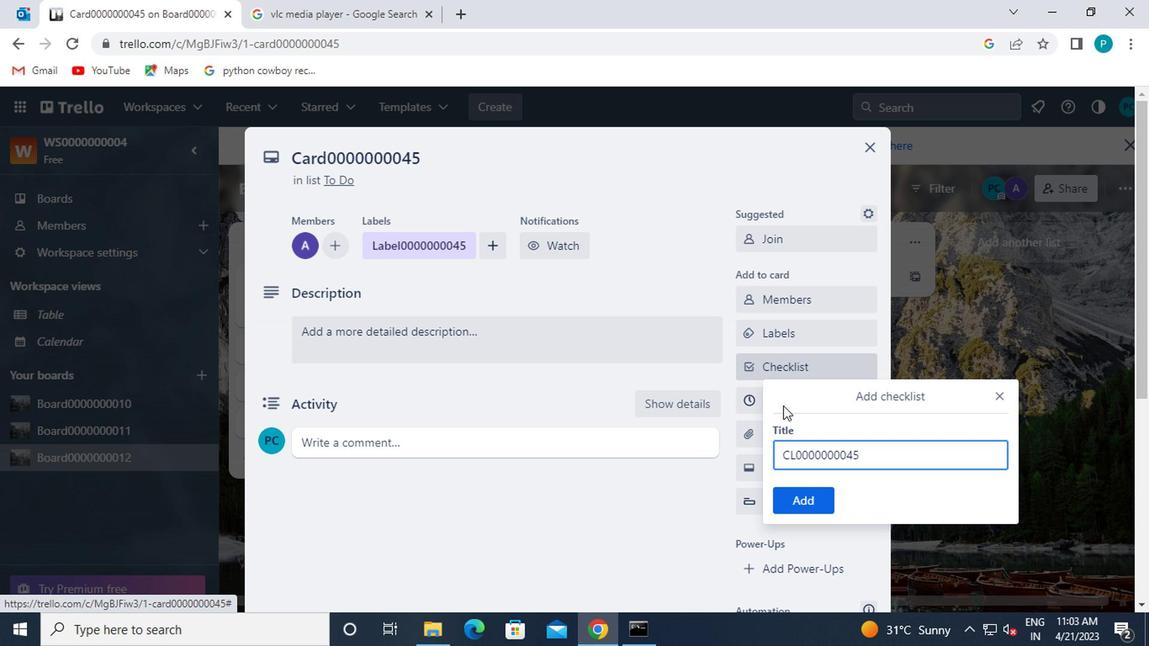
Action: Mouse pressed left at (783, 499)
Screenshot: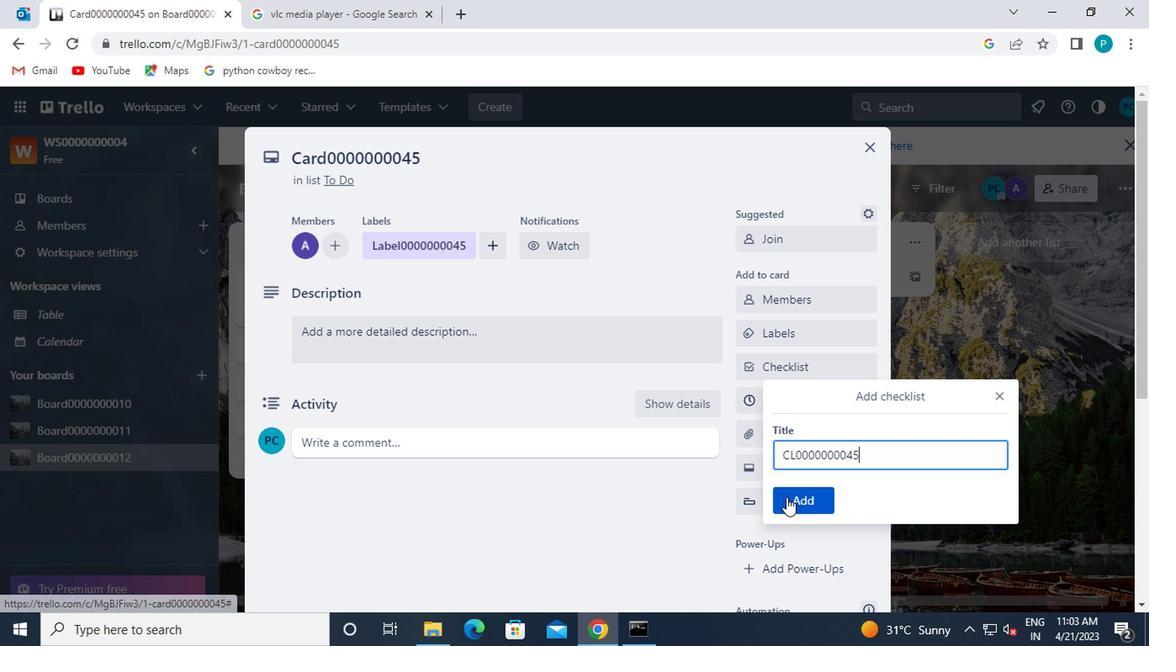 
Action: Mouse moved to (752, 402)
Screenshot: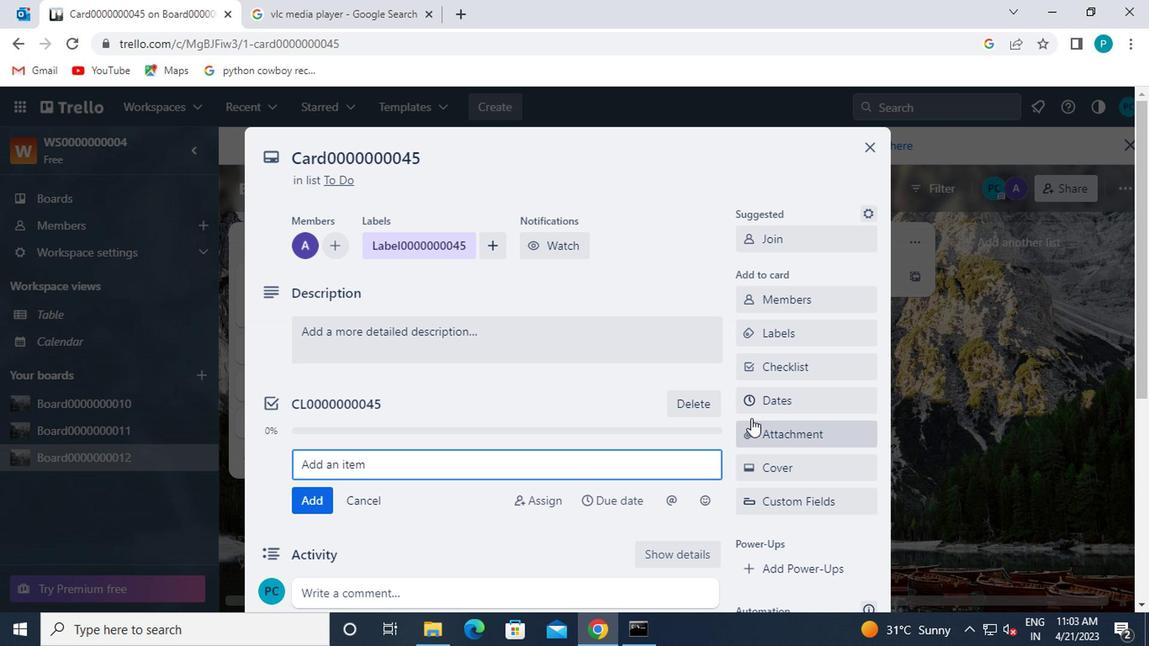 
Action: Mouse pressed left at (752, 402)
Screenshot: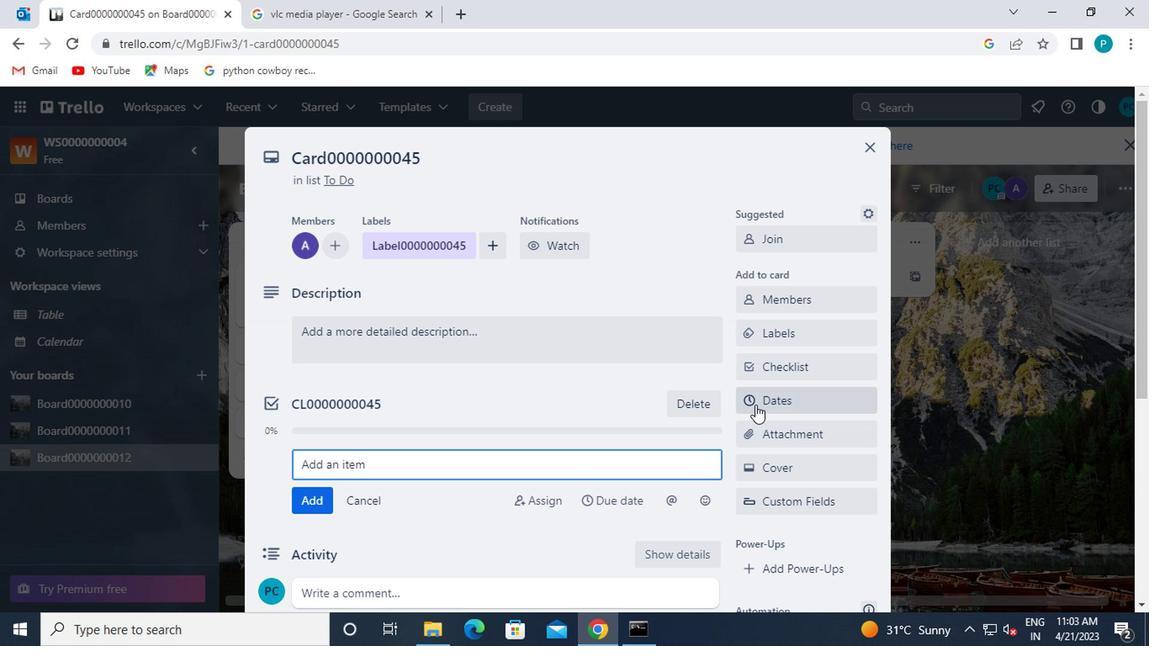 
Action: Mouse moved to (754, 195)
Screenshot: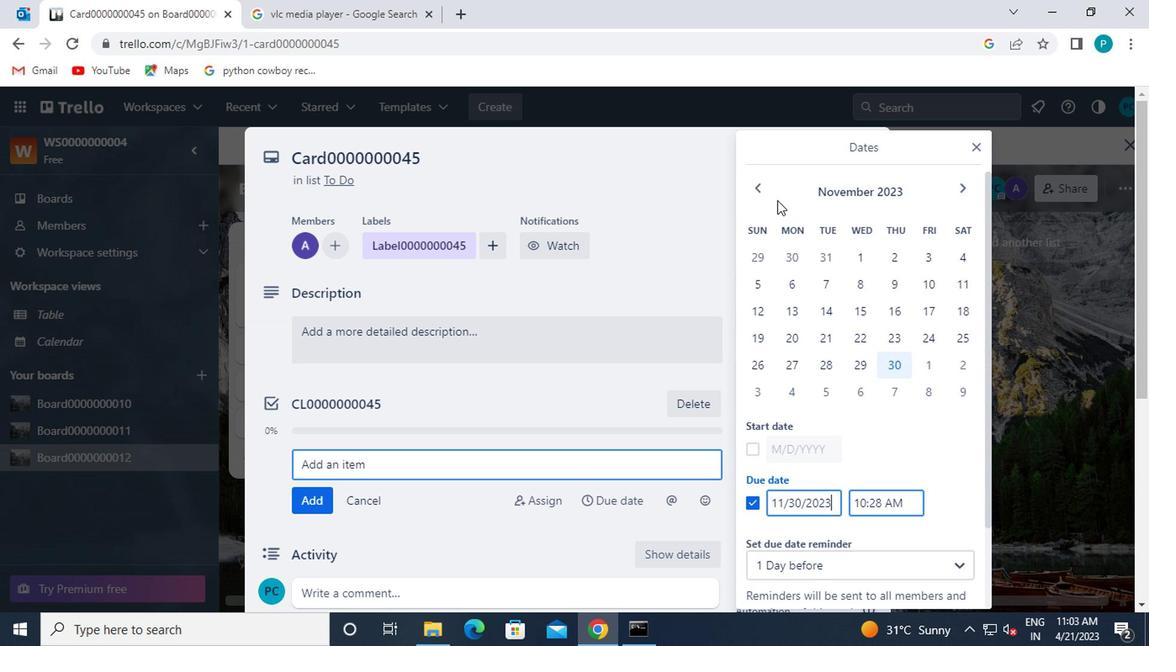 
Action: Mouse pressed left at (754, 195)
Screenshot: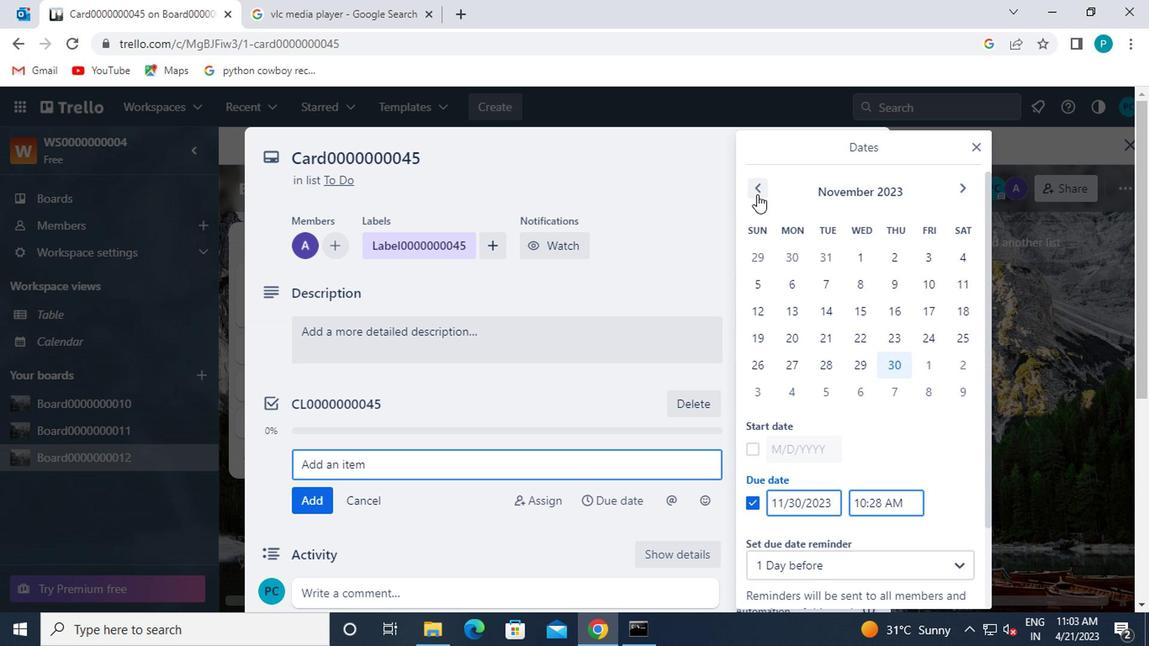 
Action: Mouse pressed left at (754, 195)
Screenshot: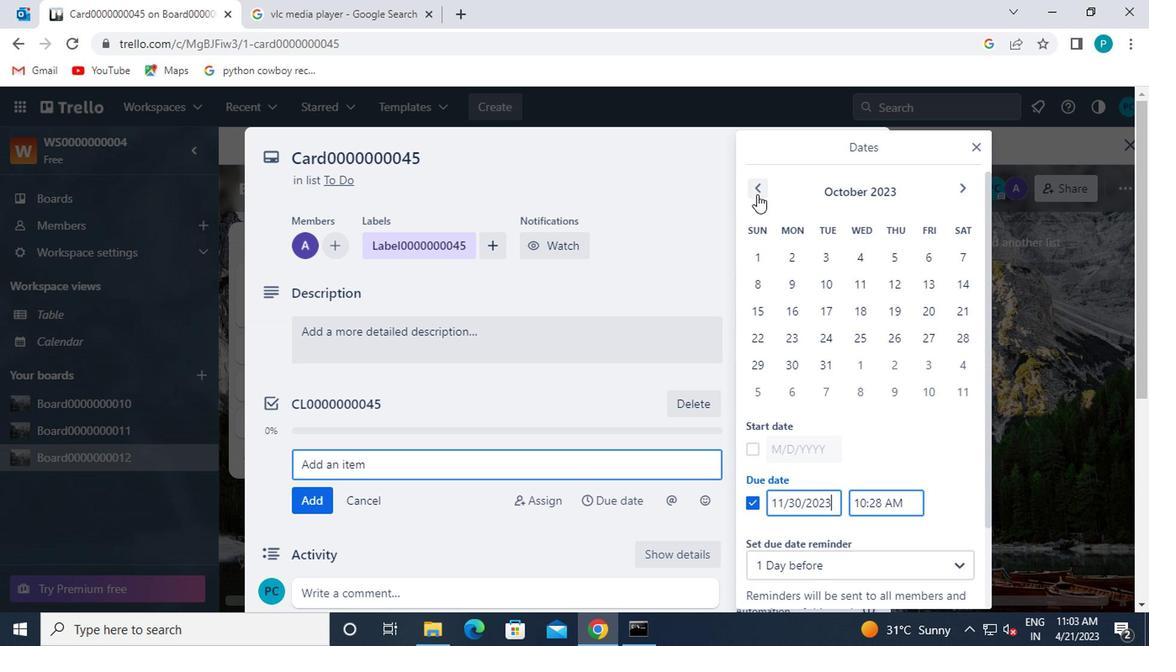 
Action: Mouse pressed left at (754, 195)
Screenshot: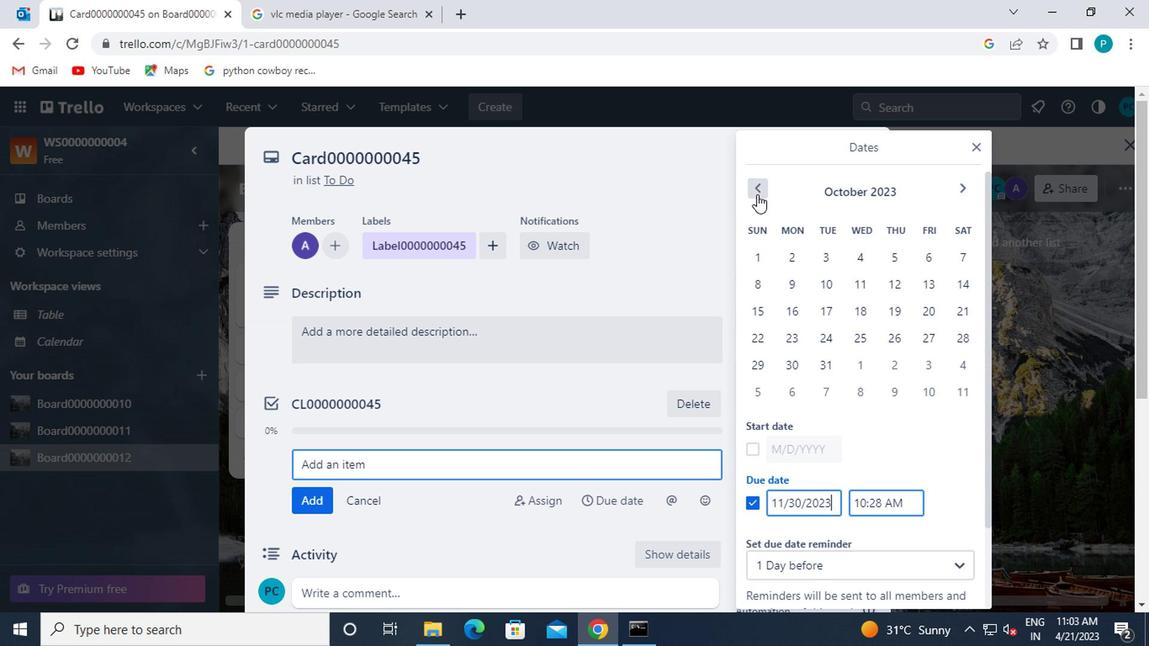 
Action: Mouse moved to (753, 450)
Screenshot: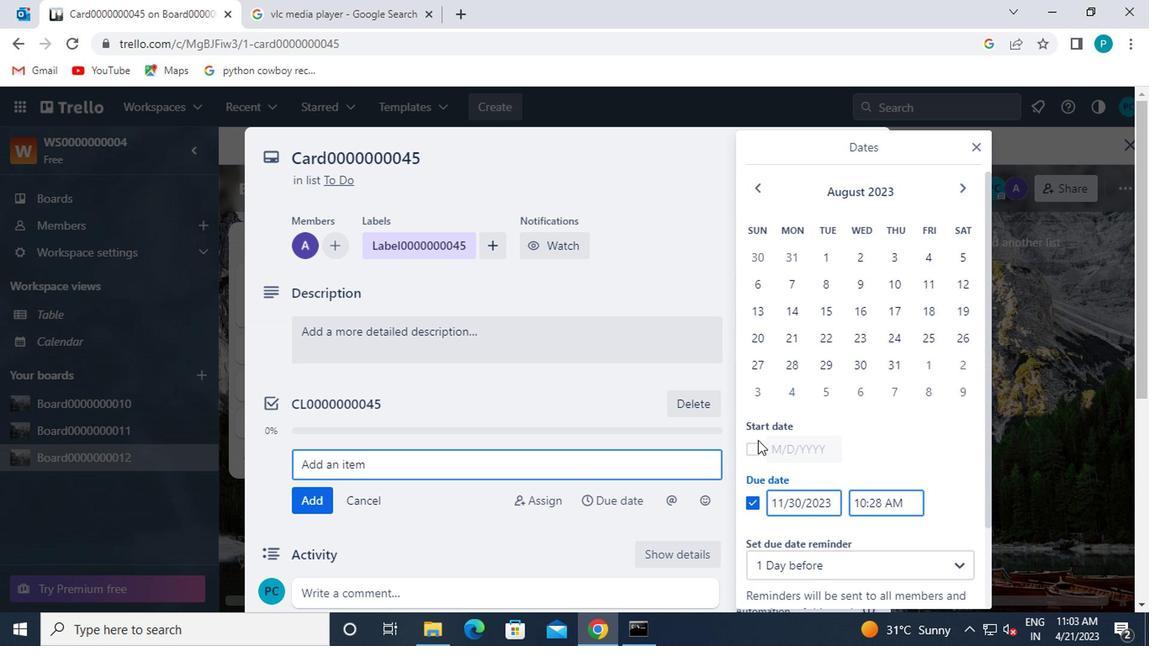 
Action: Mouse pressed left at (753, 450)
Screenshot: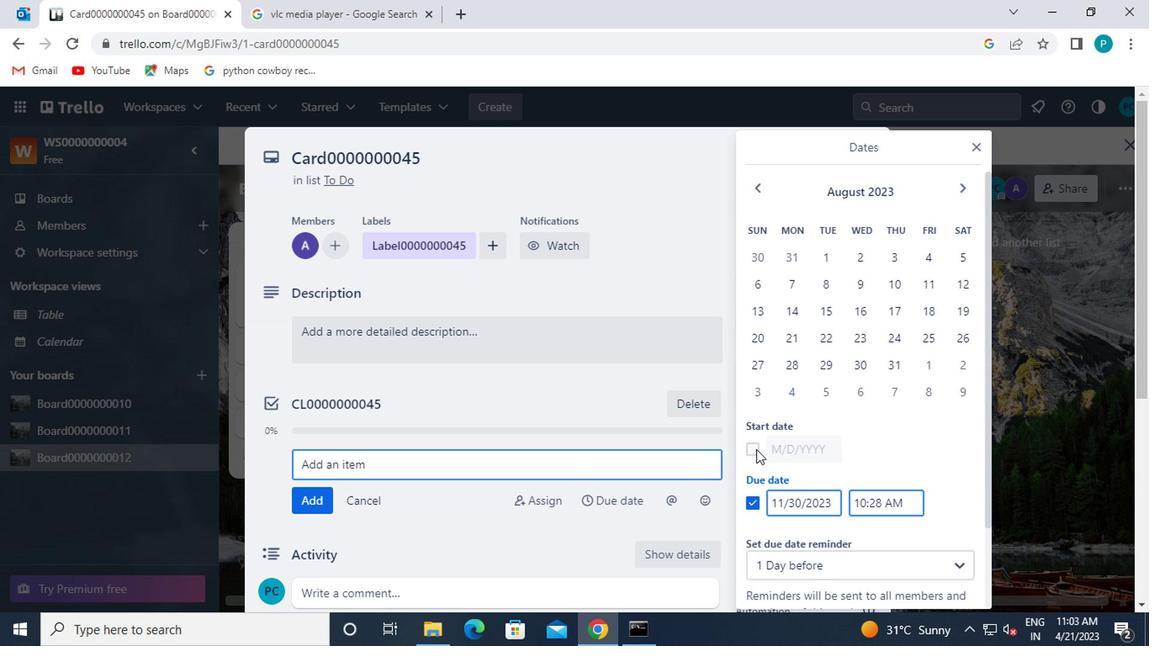 
Action: Mouse moved to (754, 192)
Screenshot: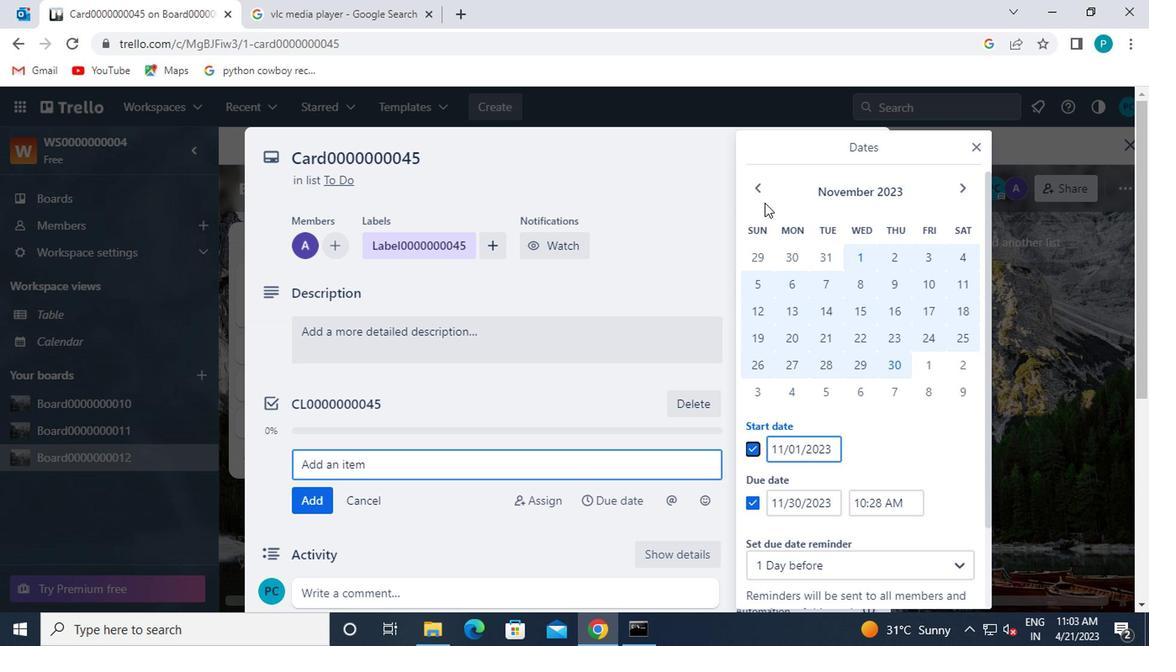 
Action: Mouse pressed left at (754, 192)
Screenshot: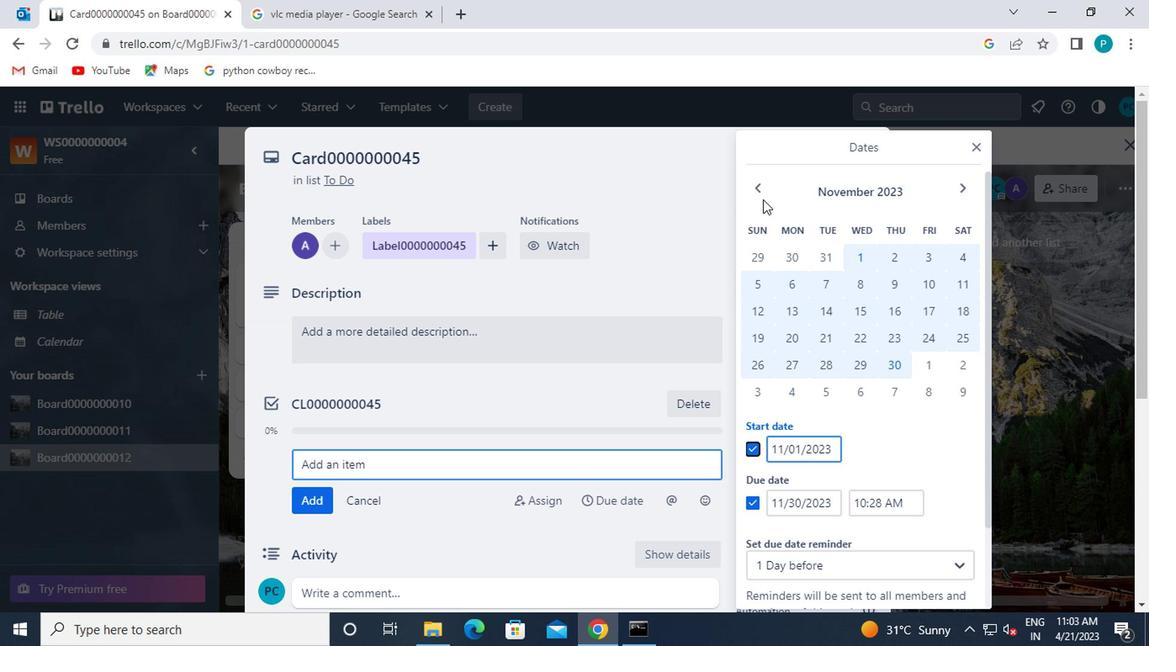 
Action: Mouse pressed left at (754, 192)
Screenshot: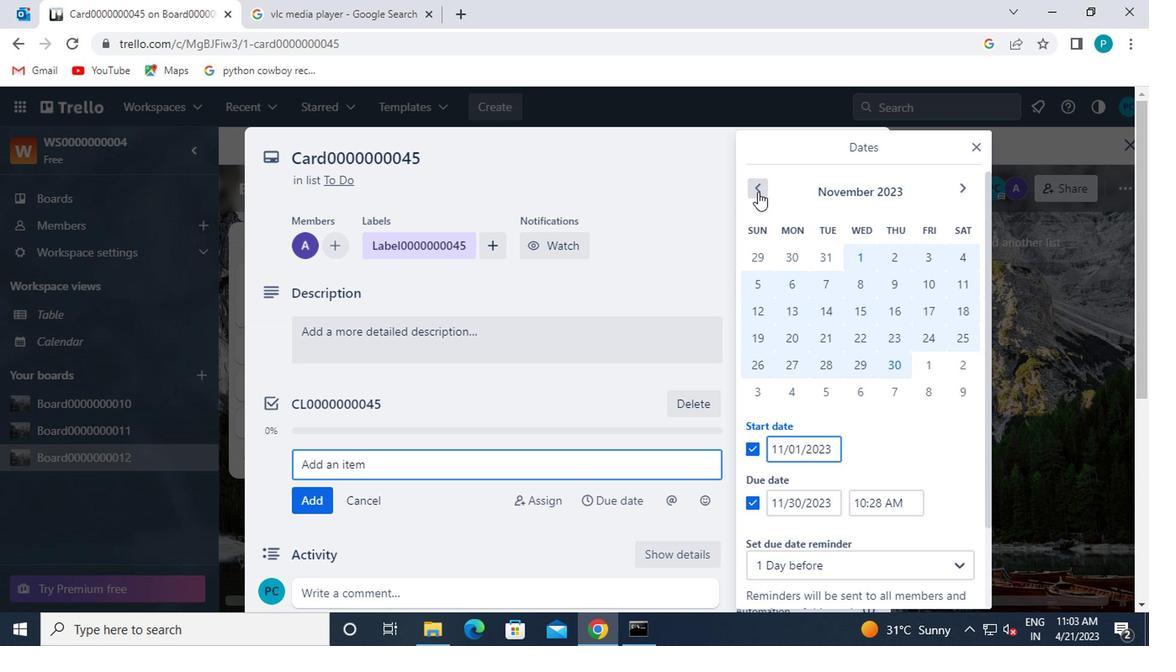 
Action: Mouse pressed left at (754, 192)
Screenshot: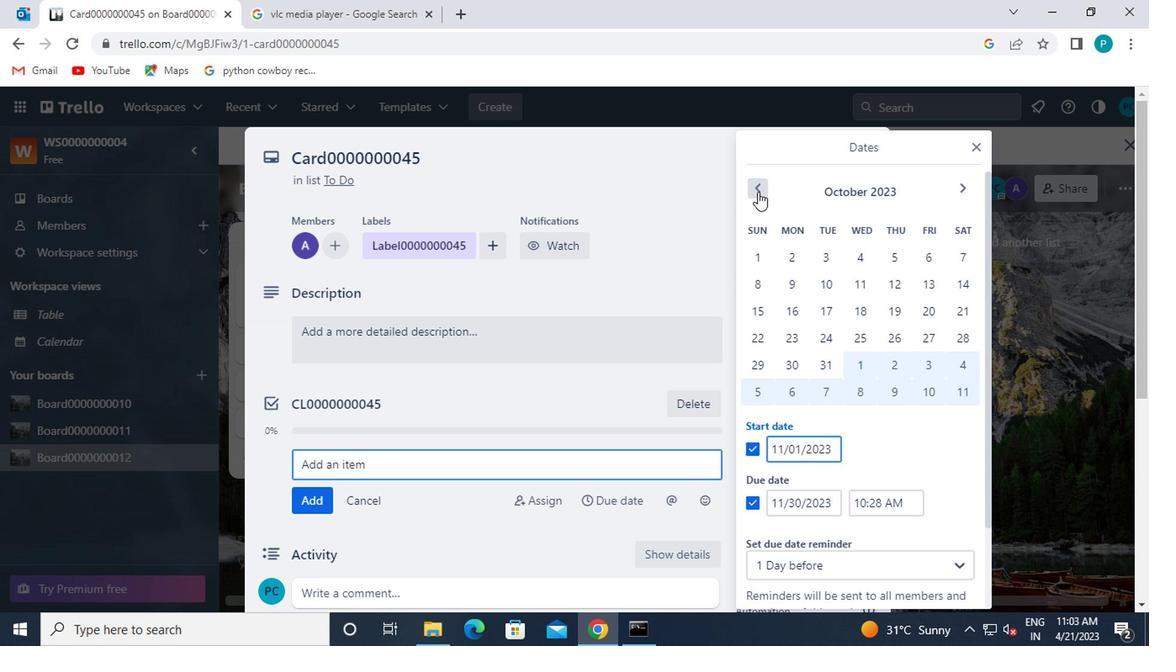 
Action: Mouse moved to (819, 255)
Screenshot: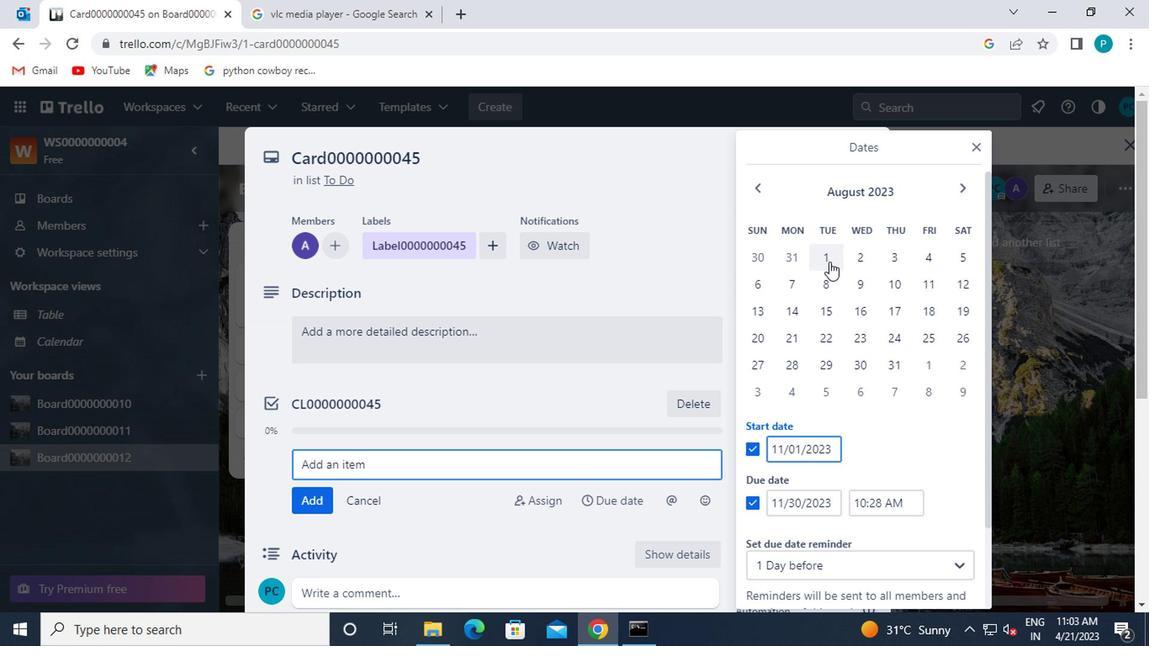 
Action: Mouse pressed left at (819, 255)
Screenshot: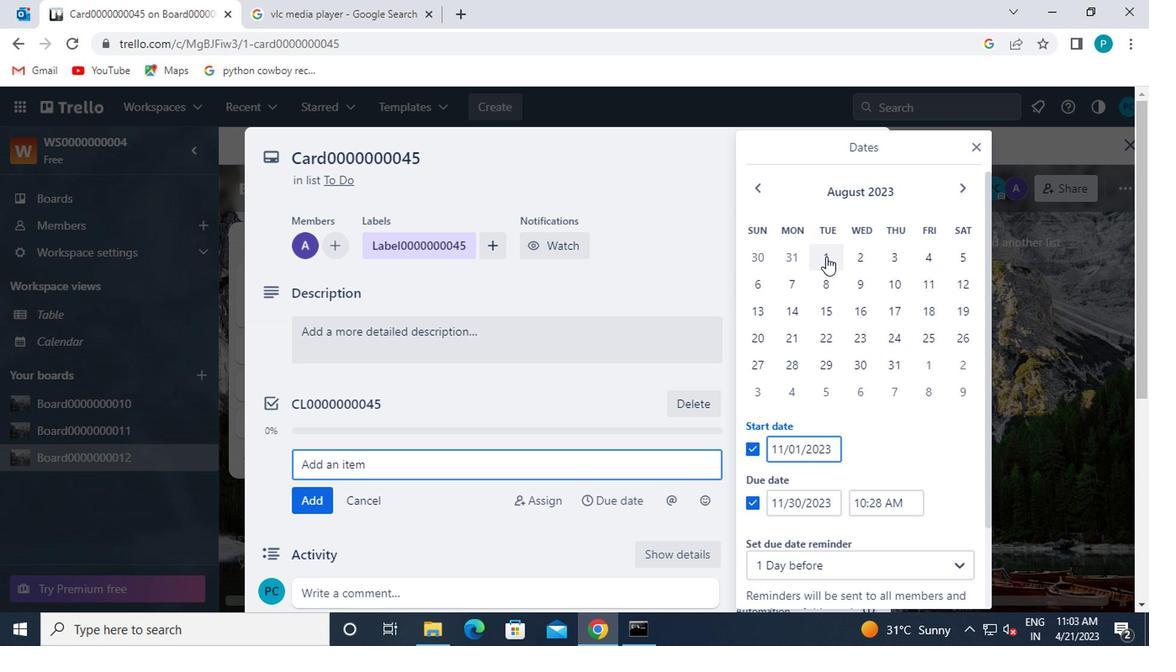 
Action: Mouse moved to (896, 363)
Screenshot: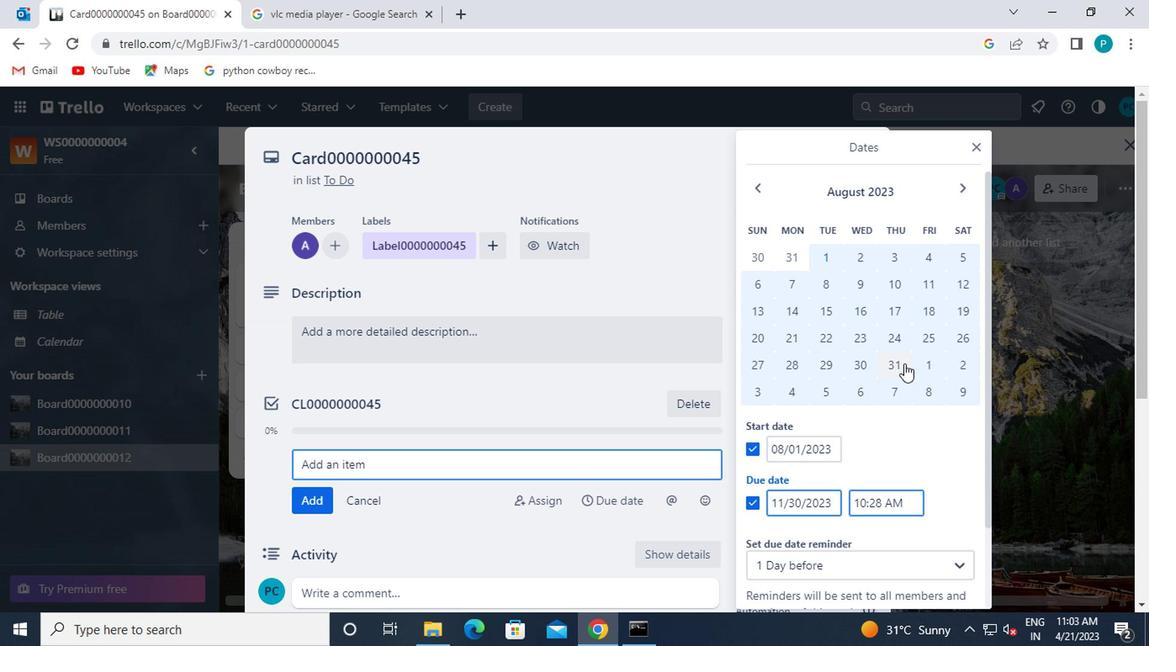 
Action: Mouse pressed left at (896, 363)
Screenshot: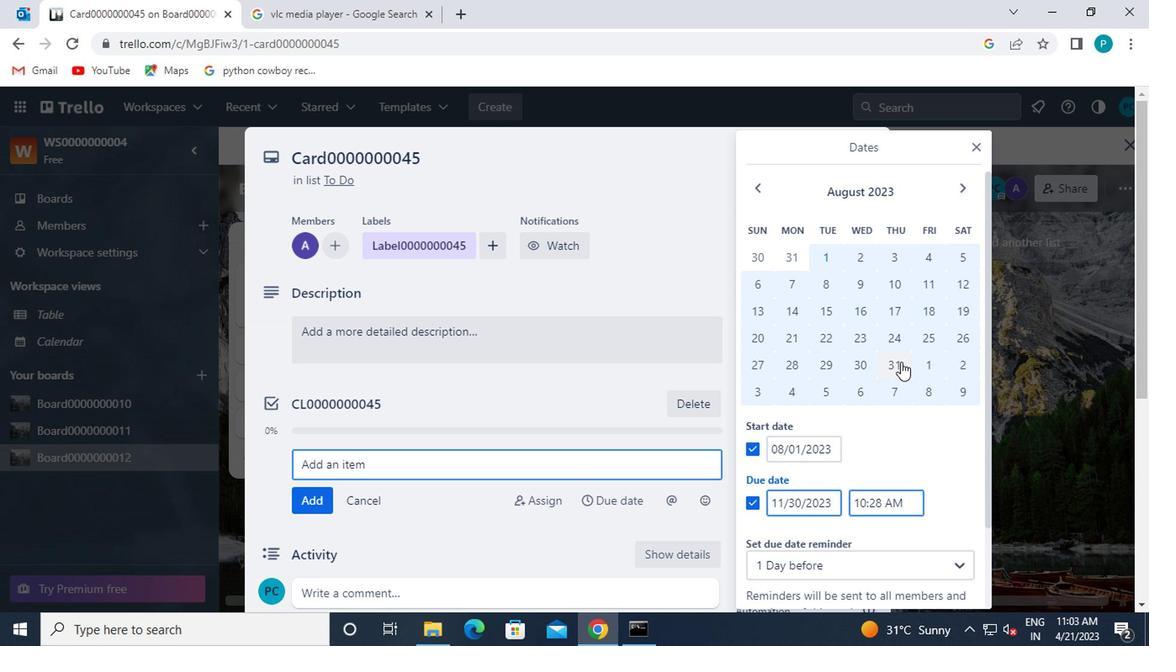 
Action: Mouse moved to (835, 479)
Screenshot: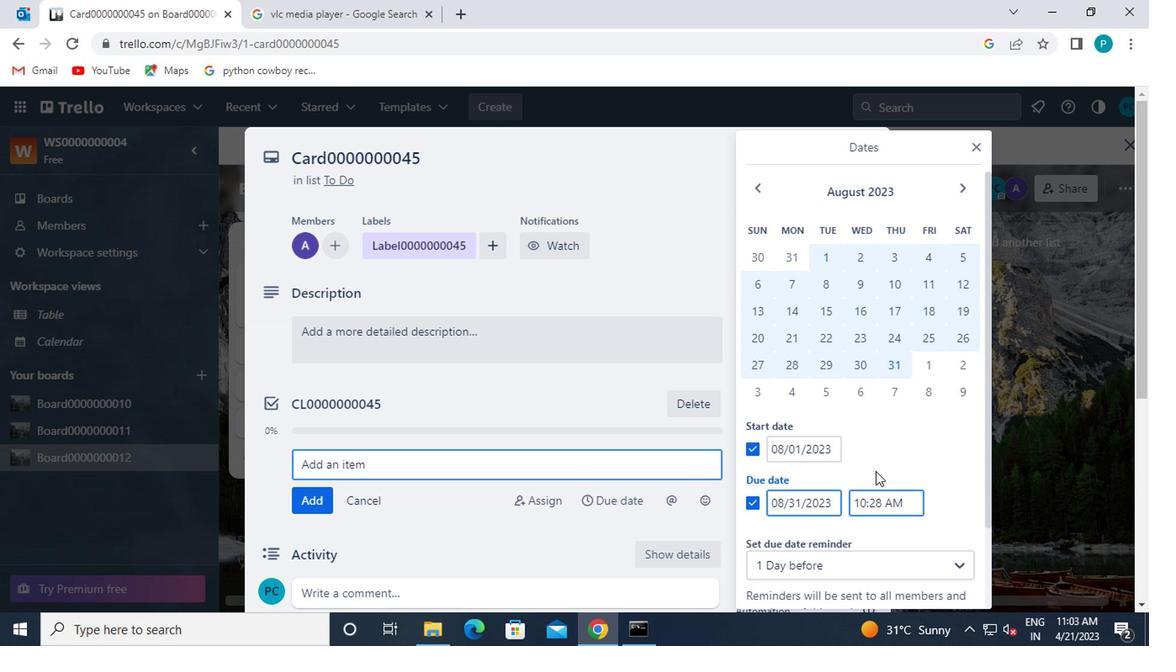 
Action: Mouse scrolled (835, 478) with delta (0, 0)
Screenshot: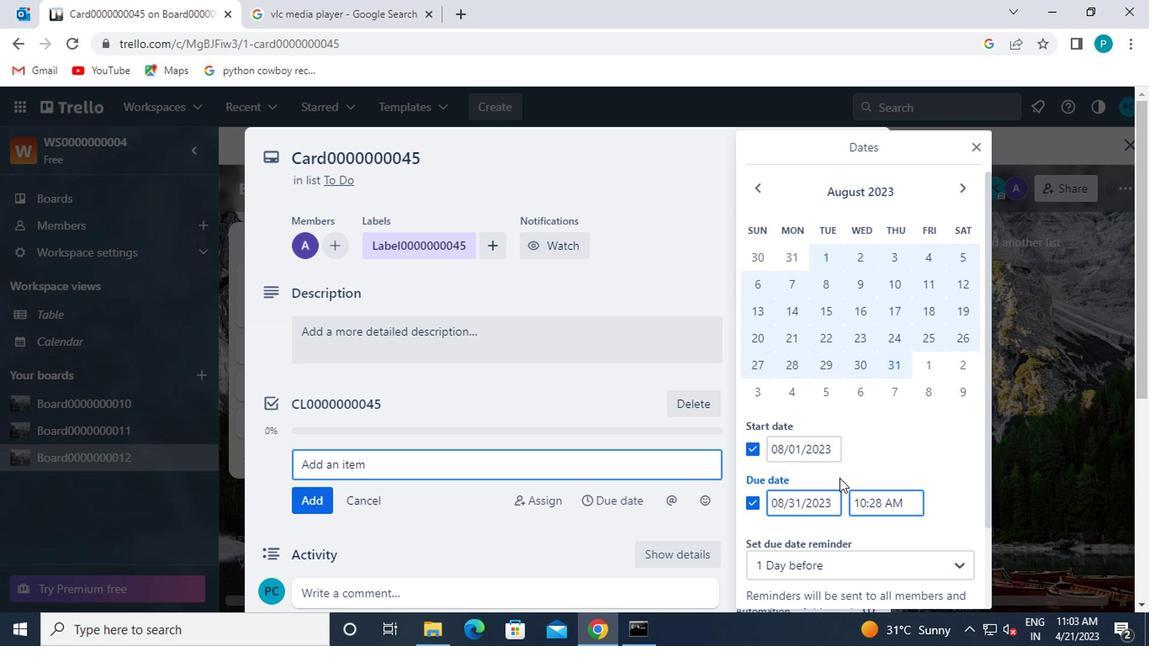 
Action: Mouse scrolled (835, 478) with delta (0, 0)
Screenshot: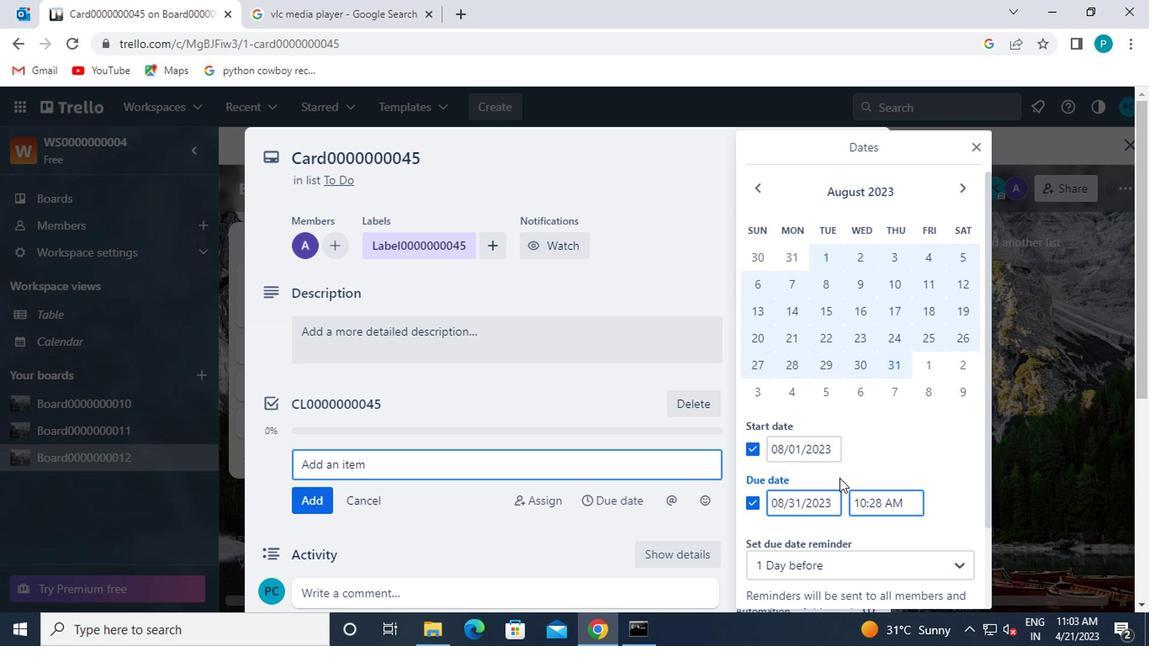 
Action: Mouse moved to (834, 479)
Screenshot: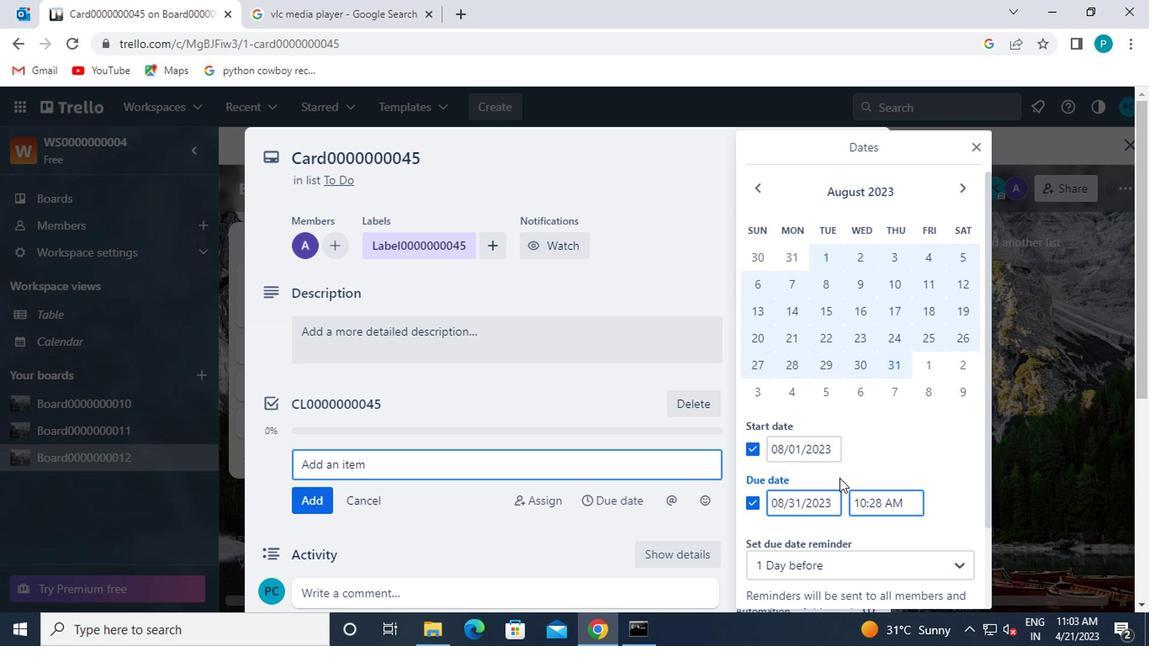 
Action: Mouse scrolled (834, 478) with delta (0, 0)
Screenshot: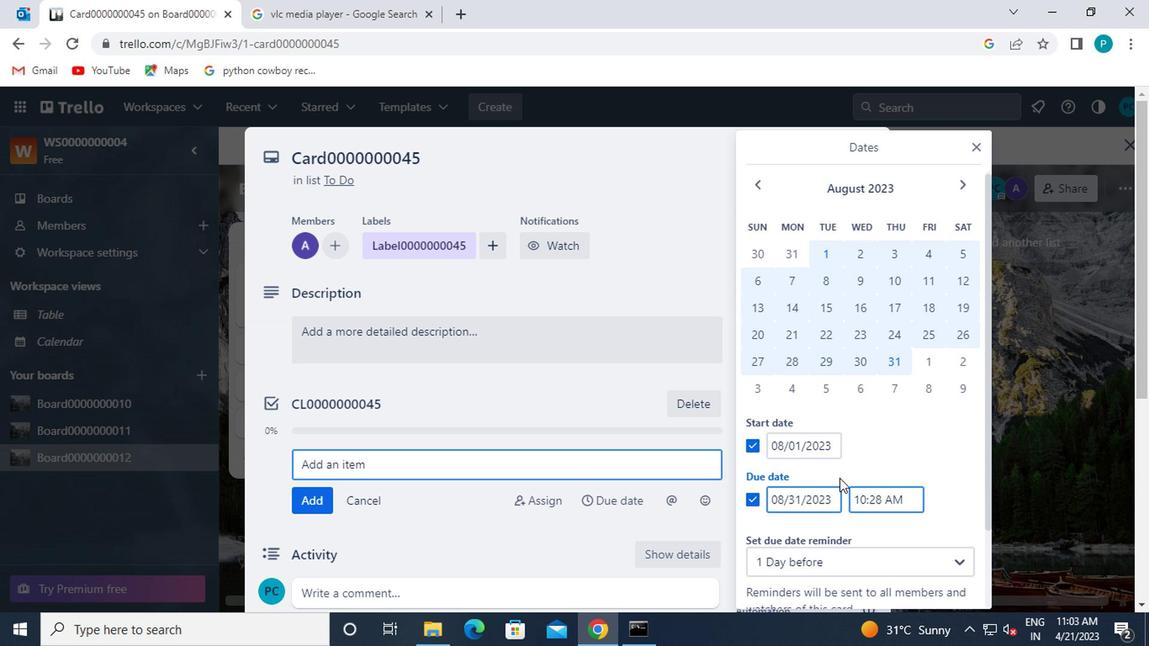 
Action: Mouse moved to (826, 536)
Screenshot: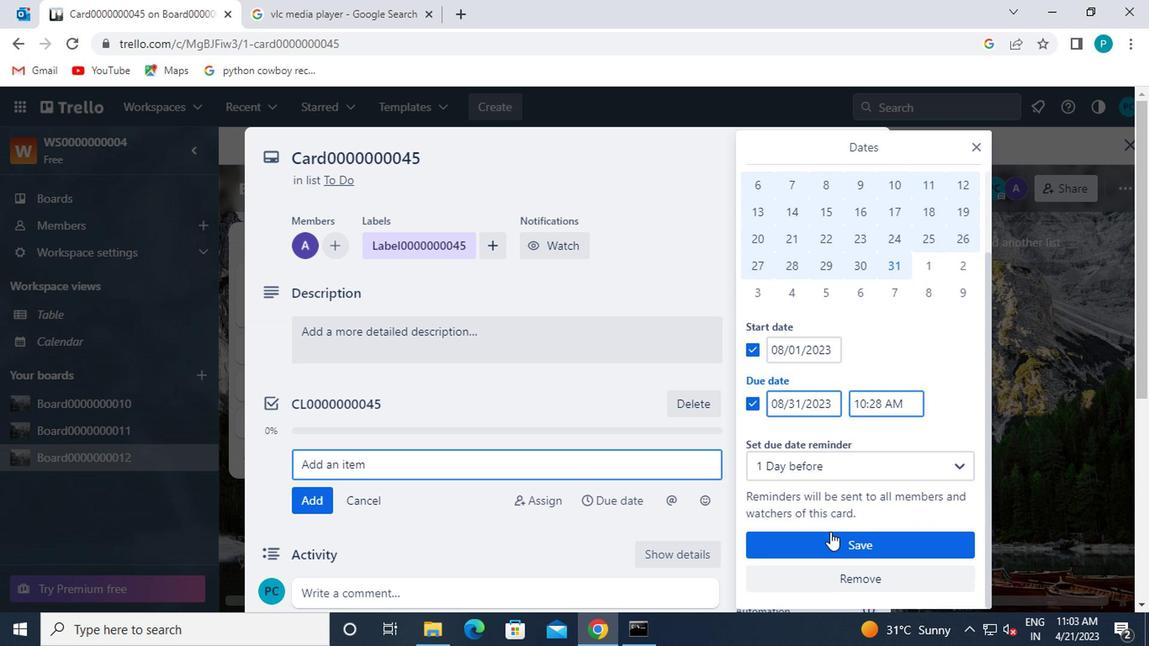 
Action: Mouse pressed left at (826, 536)
Screenshot: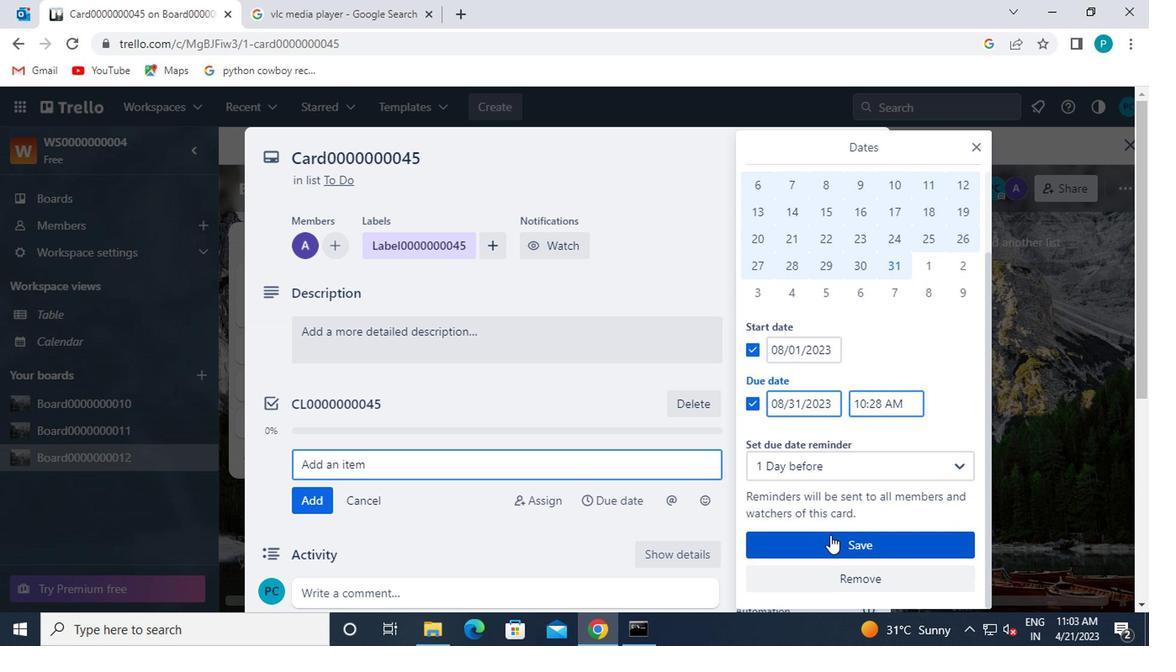 
